 Task: In the Company checkpoint.com, schedule a meeting with title: 'Product Demo and Service Presentation', Select date: '12 August, 2023', select start time: 10:30:AM. Add location on call (786) 555-4390 with meeting description: For further discussion on products, kindly join the meeting. Add attendees from company's contact and save.. Logged in from softage.10@softage.net
Action: Mouse moved to (84, 71)
Screenshot: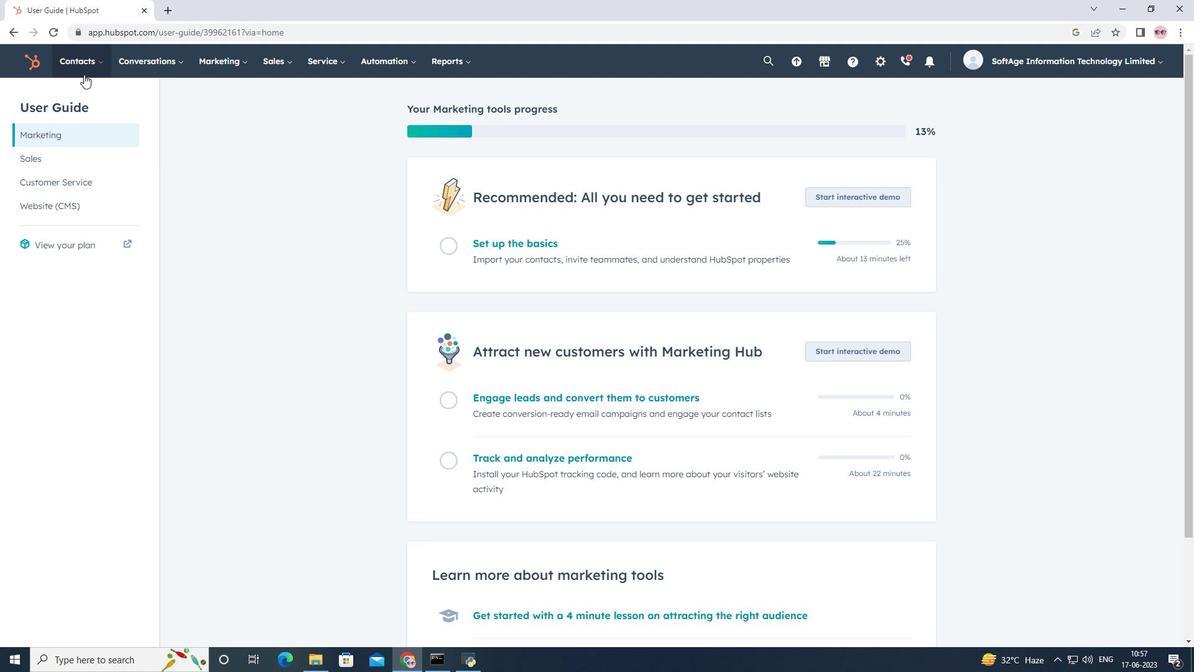 
Action: Mouse pressed left at (84, 71)
Screenshot: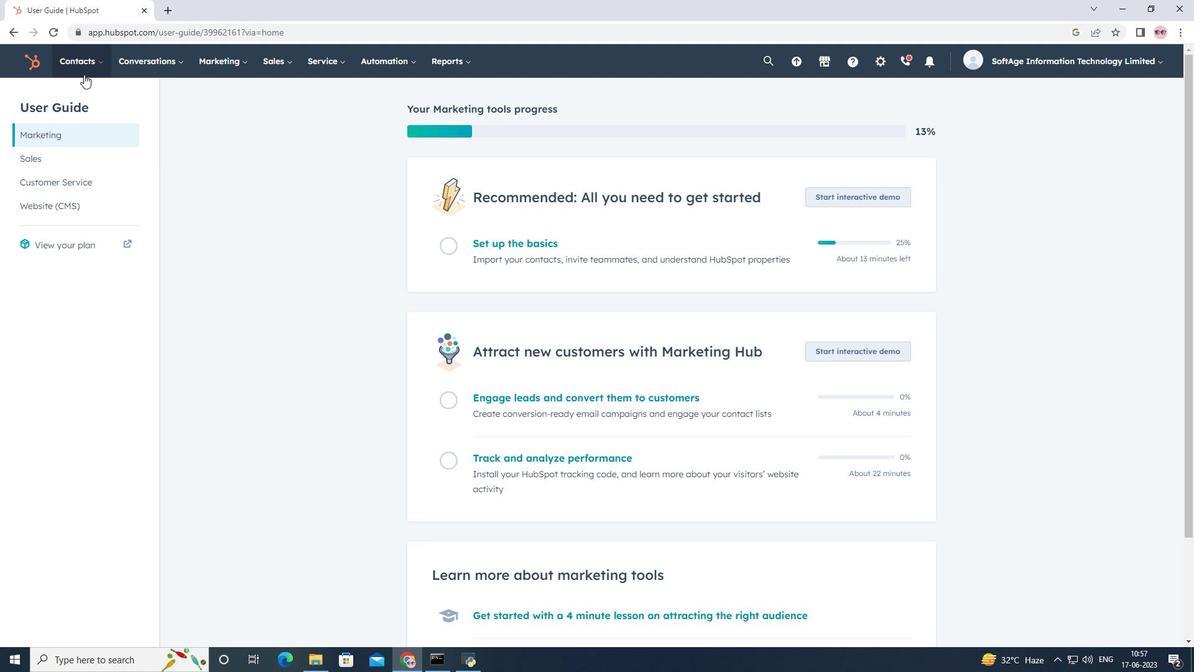 
Action: Mouse moved to (89, 116)
Screenshot: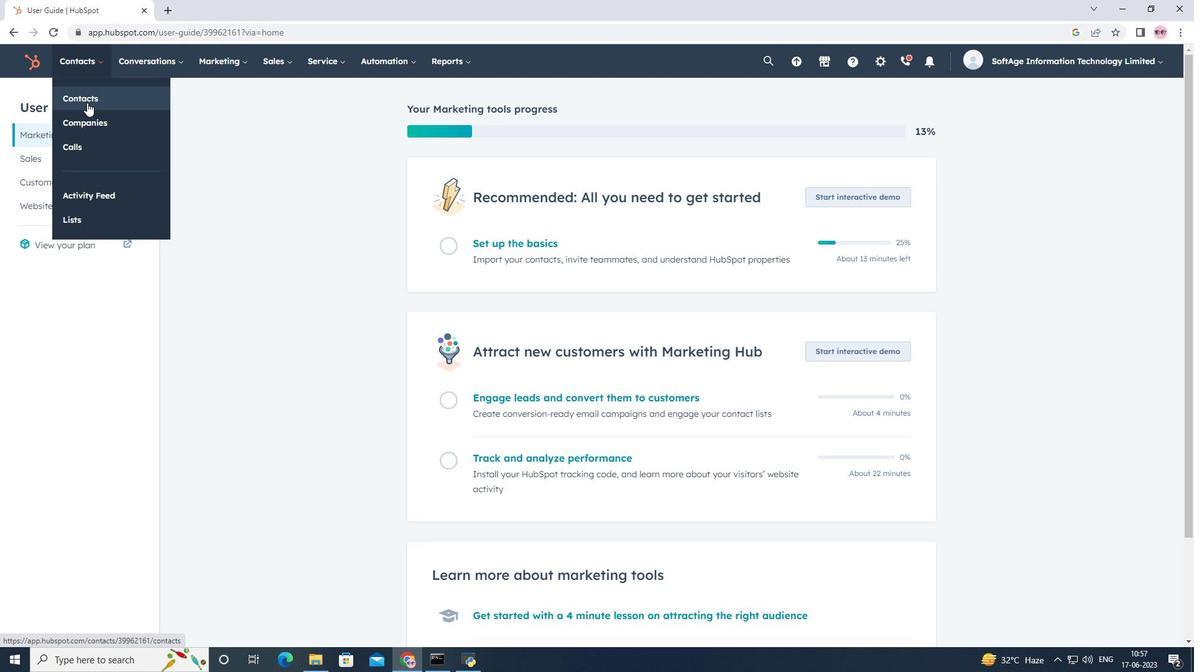 
Action: Mouse pressed left at (89, 116)
Screenshot: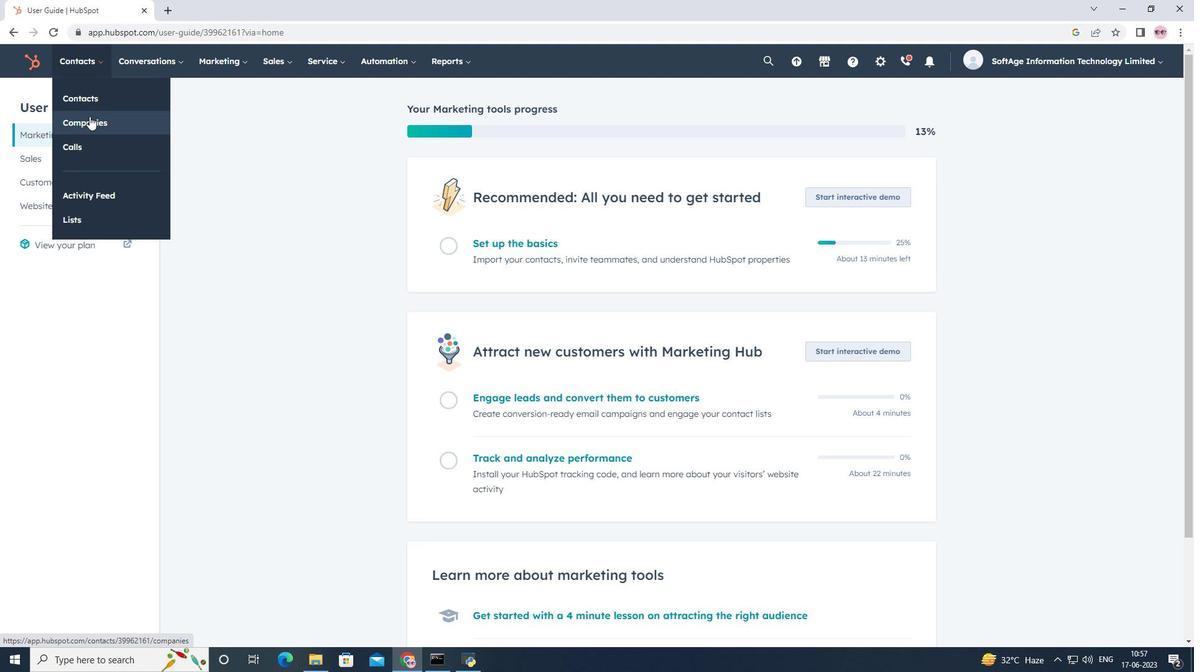 
Action: Mouse moved to (93, 204)
Screenshot: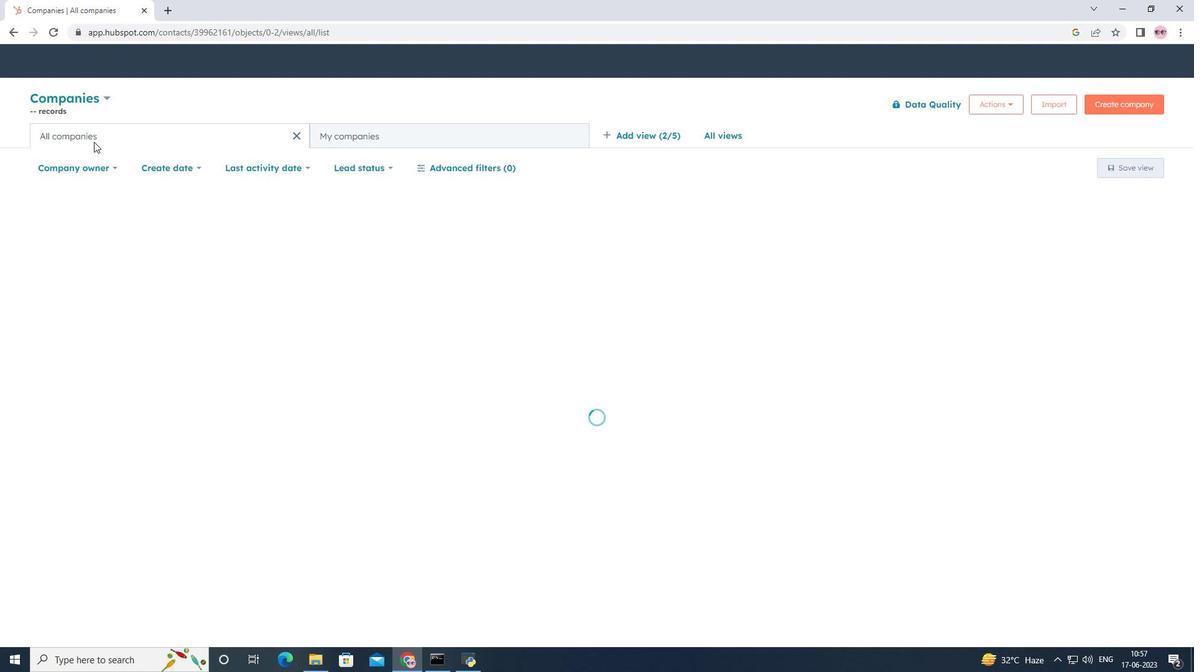 
Action: Mouse pressed left at (93, 204)
Screenshot: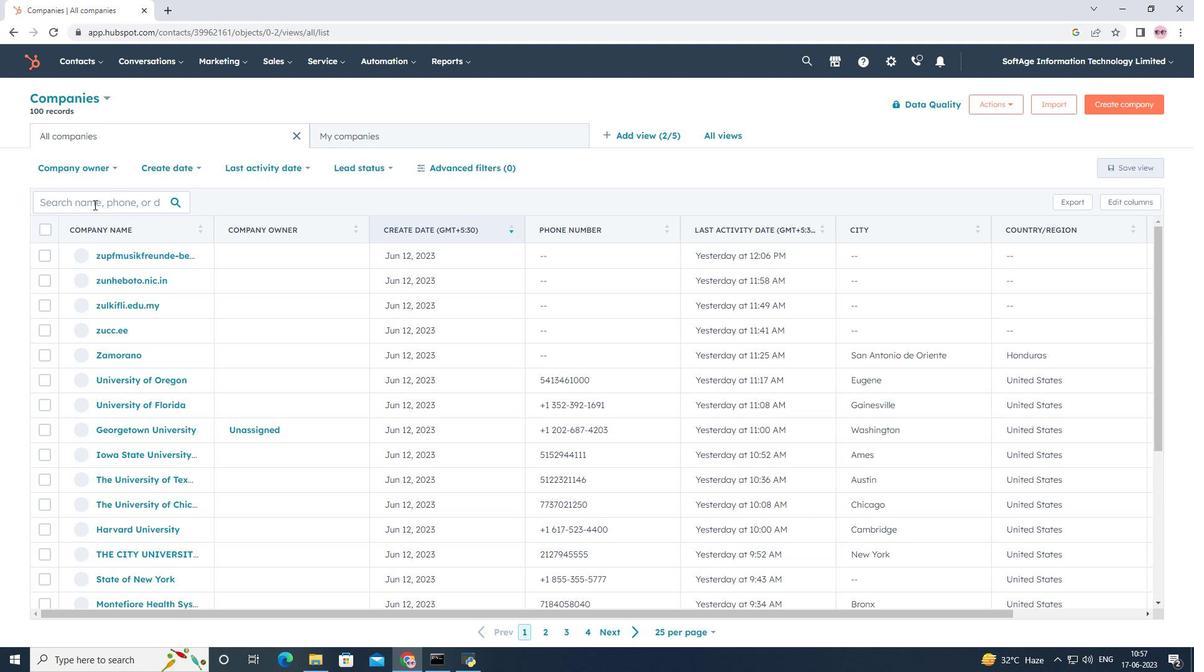 
Action: Key pressed checkpoint.com
Screenshot: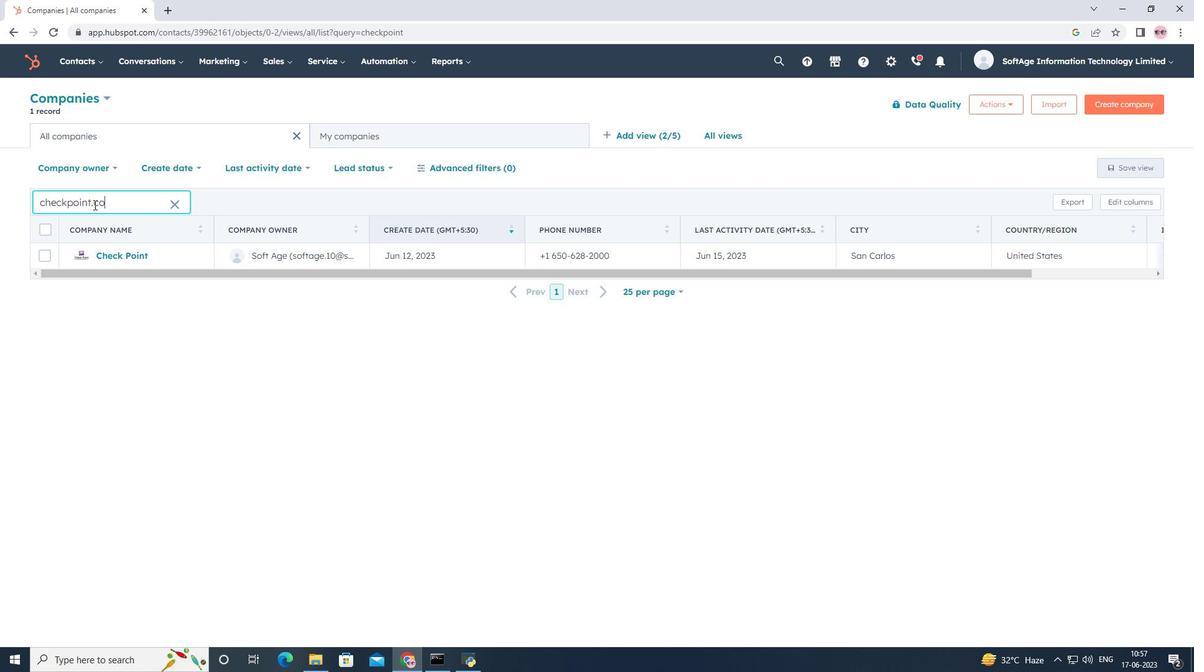 
Action: Mouse moved to (103, 256)
Screenshot: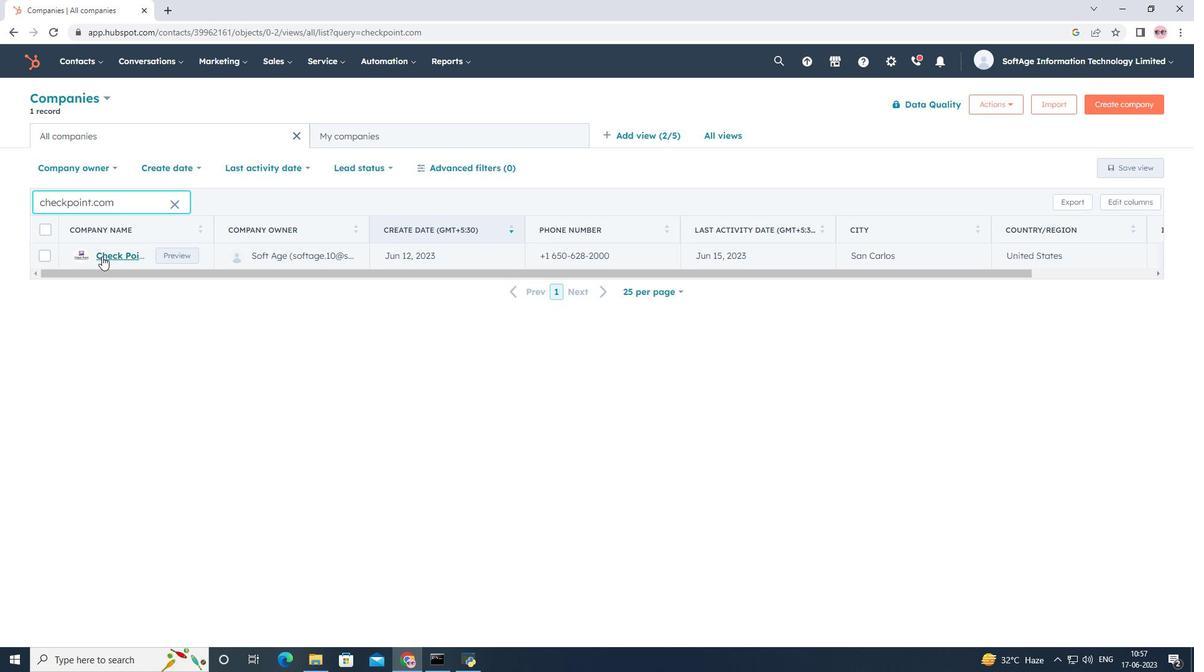 
Action: Mouse pressed left at (103, 256)
Screenshot: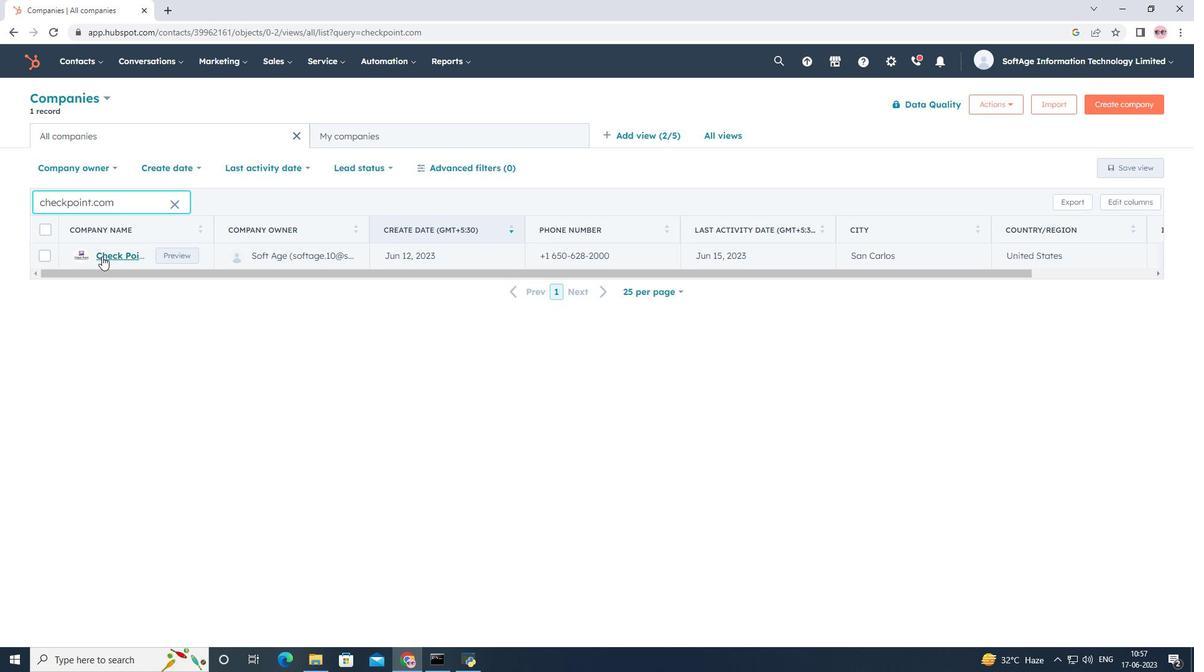 
Action: Mouse moved to (207, 205)
Screenshot: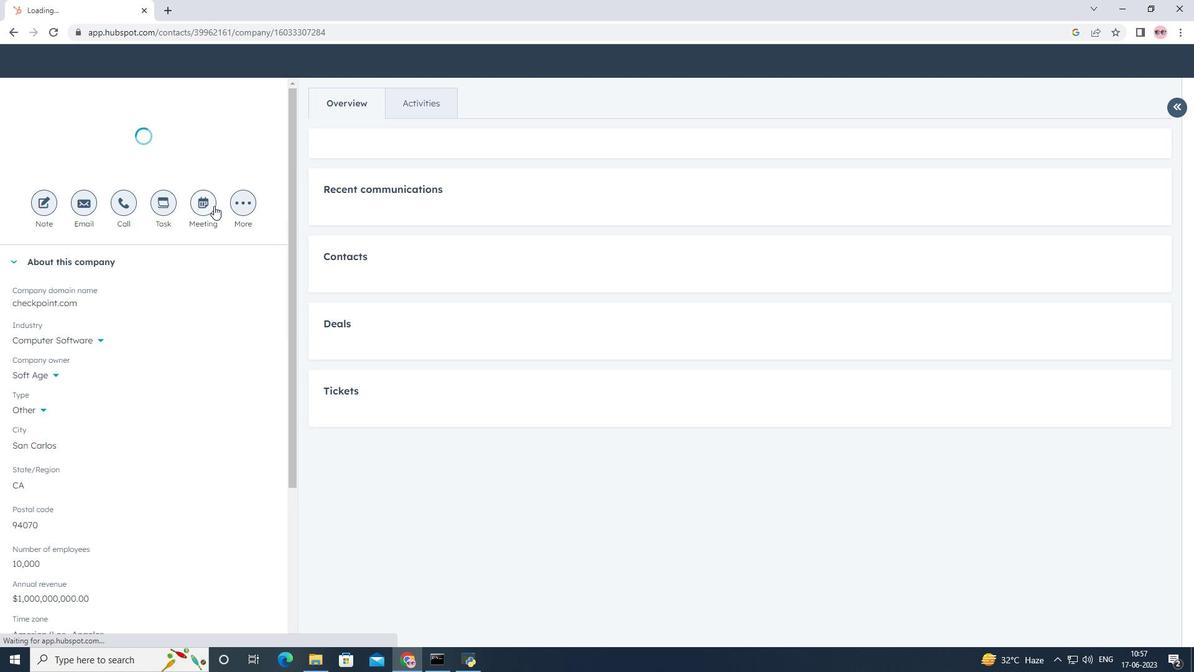 
Action: Mouse pressed left at (207, 205)
Screenshot: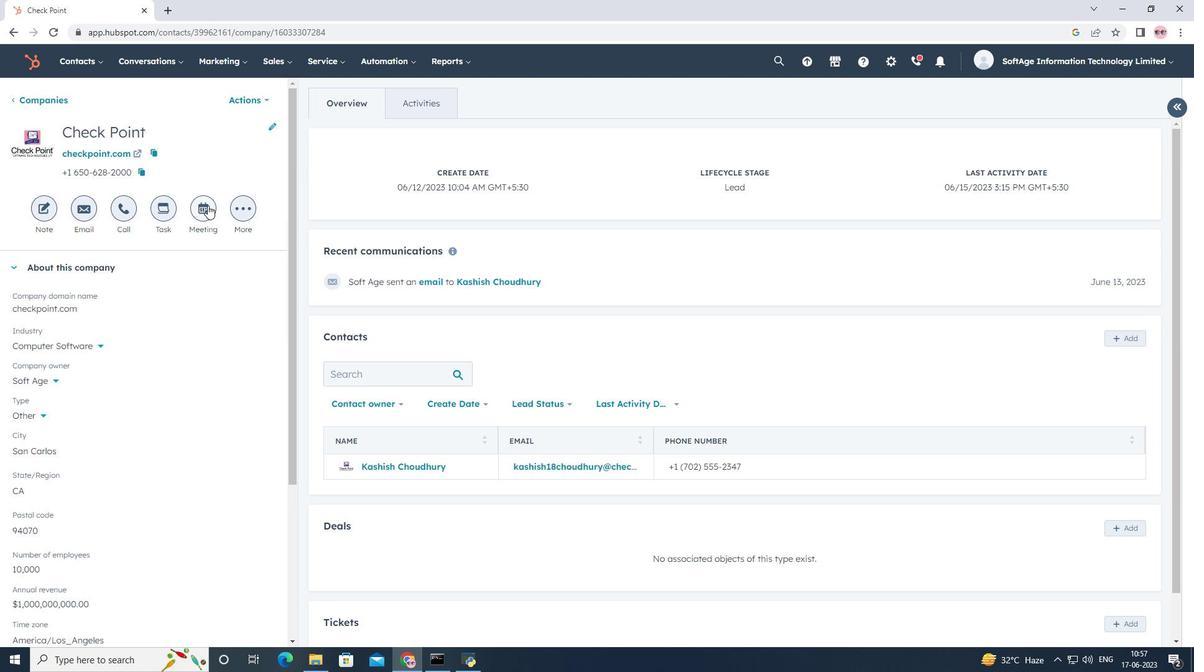 
Action: Mouse moved to (223, 195)
Screenshot: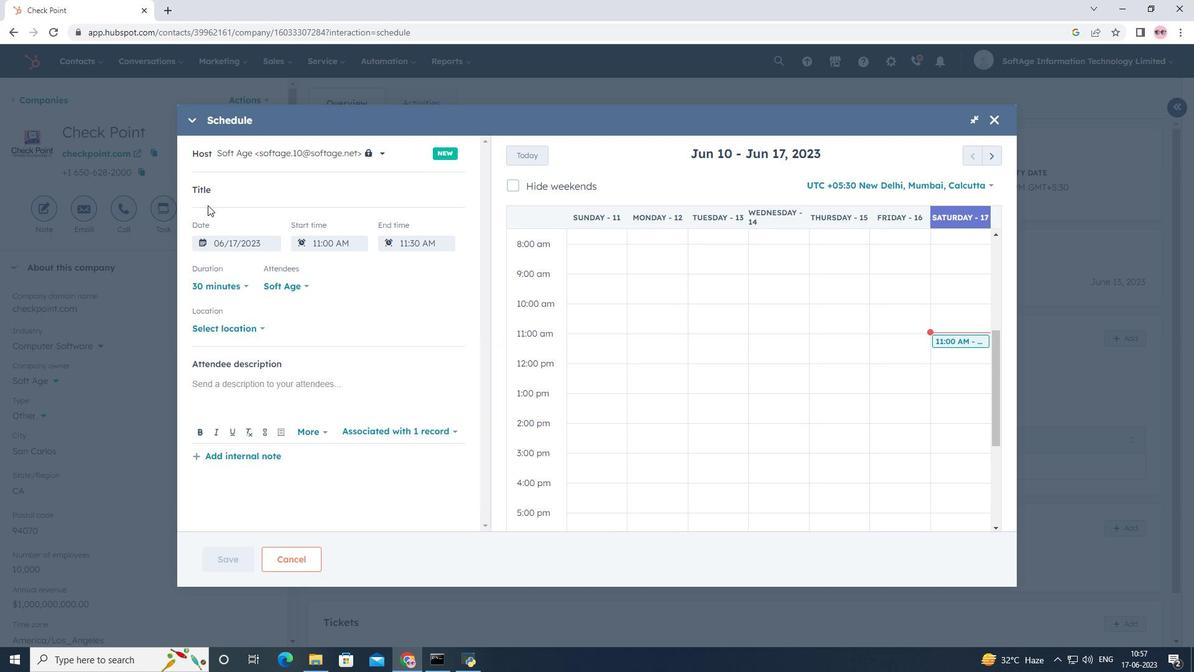 
Action: Key pressed <Key.shift>Product<Key.space><Key.shift>Demo<Key.space>anf<Key.backspace>d<Key.space><Key.shift><Key.shift><Key.shift><Key.shift><Key.shift><Key.shift><Key.shift><Key.shift><Key.shift><Key.shift><Key.shift><Key.shift><Key.shift><Key.shift><Key.shift><Key.shift><Key.shift><Key.shift><Key.shift><Key.shift><Key.shift><Key.shift><Key.shift><Key.shift><Key.shift><Key.shift><Key.shift><Key.shift><Key.shift><Key.shift><Key.shift><Key.shift><Key.shift><Key.shift><Key.shift><Key.shift><Key.shift><Key.shift><Key.shift><Key.shift><Key.shift><Key.shift><Key.shift><Key.shift>Service<Key.space><Key.shift>Presentation
Screenshot: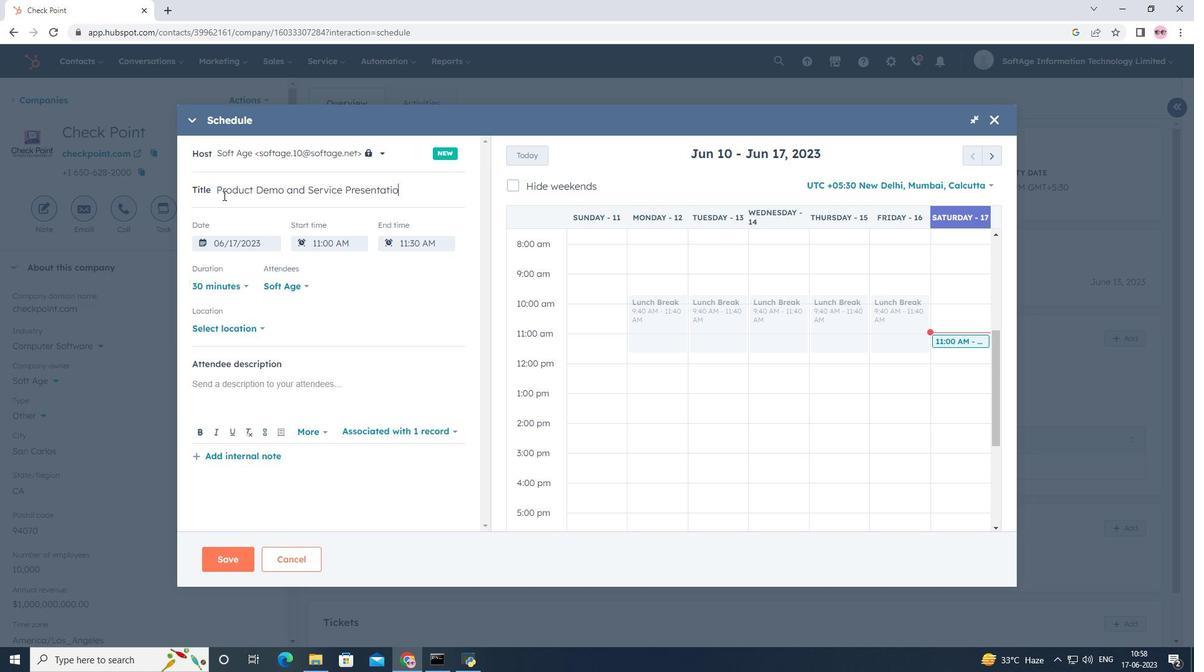 
Action: Mouse moved to (252, 326)
Screenshot: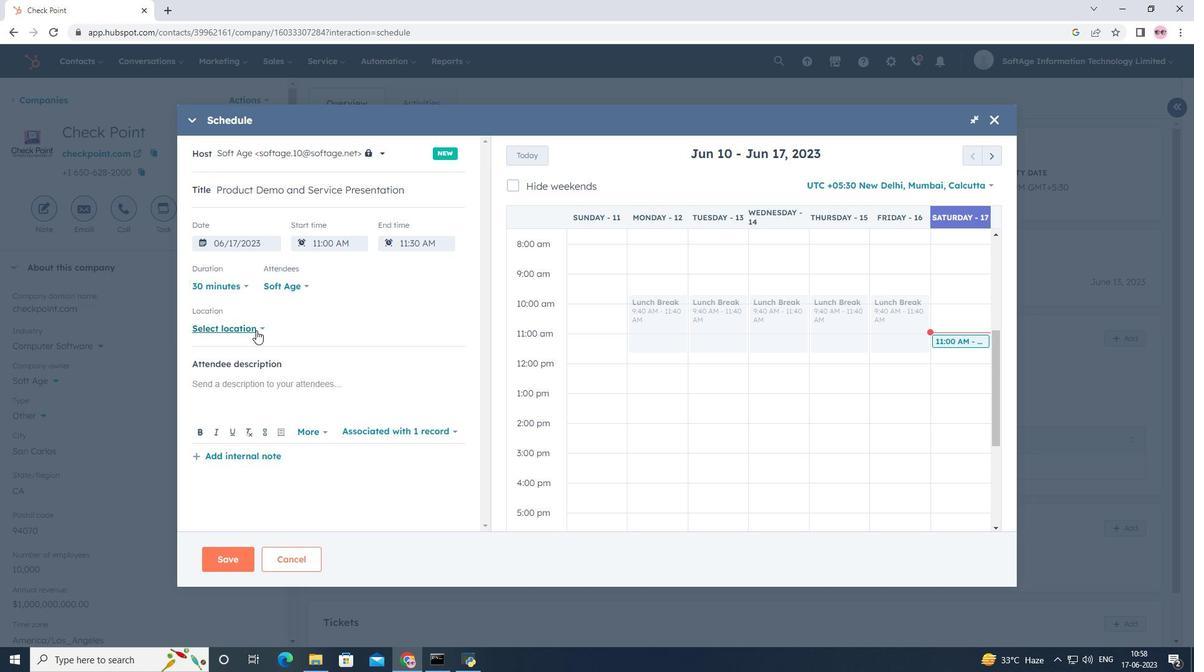 
Action: Mouse pressed left at (252, 326)
Screenshot: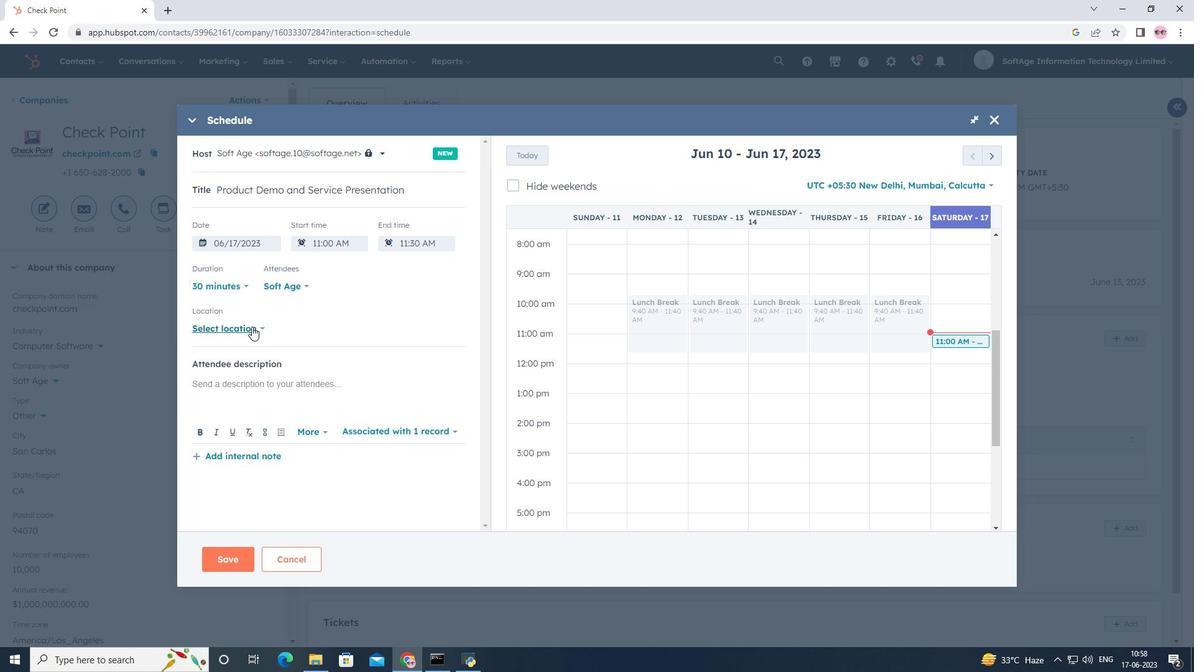 
Action: Mouse moved to (342, 286)
Screenshot: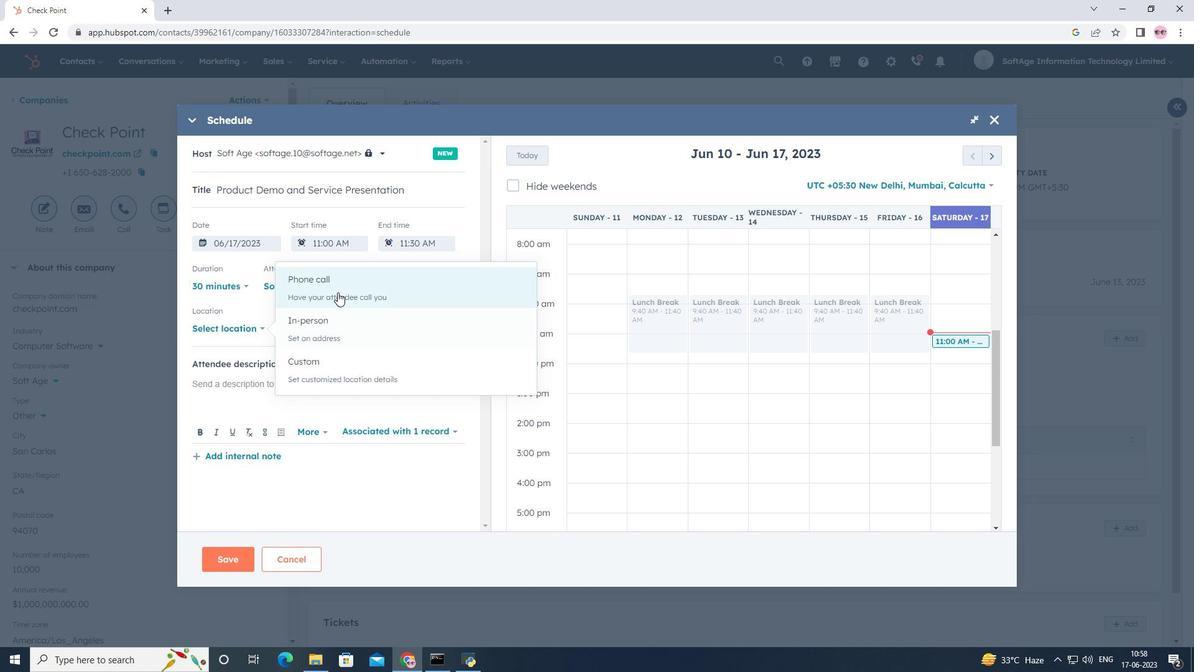 
Action: Mouse pressed left at (342, 286)
Screenshot: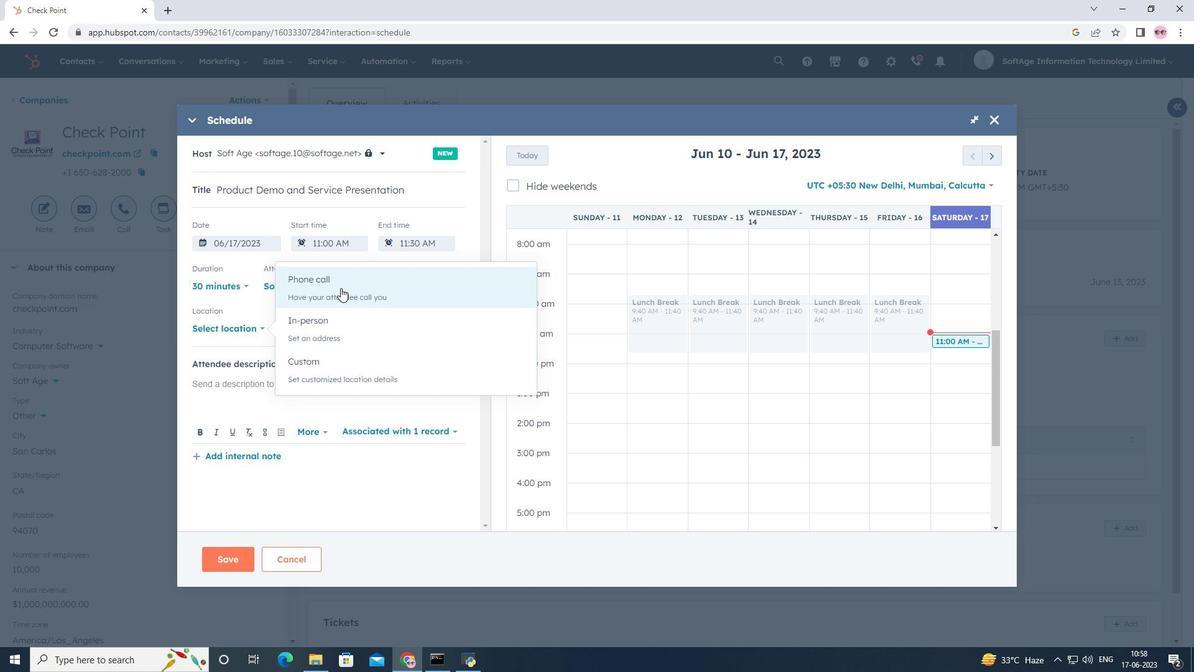 
Action: Mouse moved to (992, 163)
Screenshot: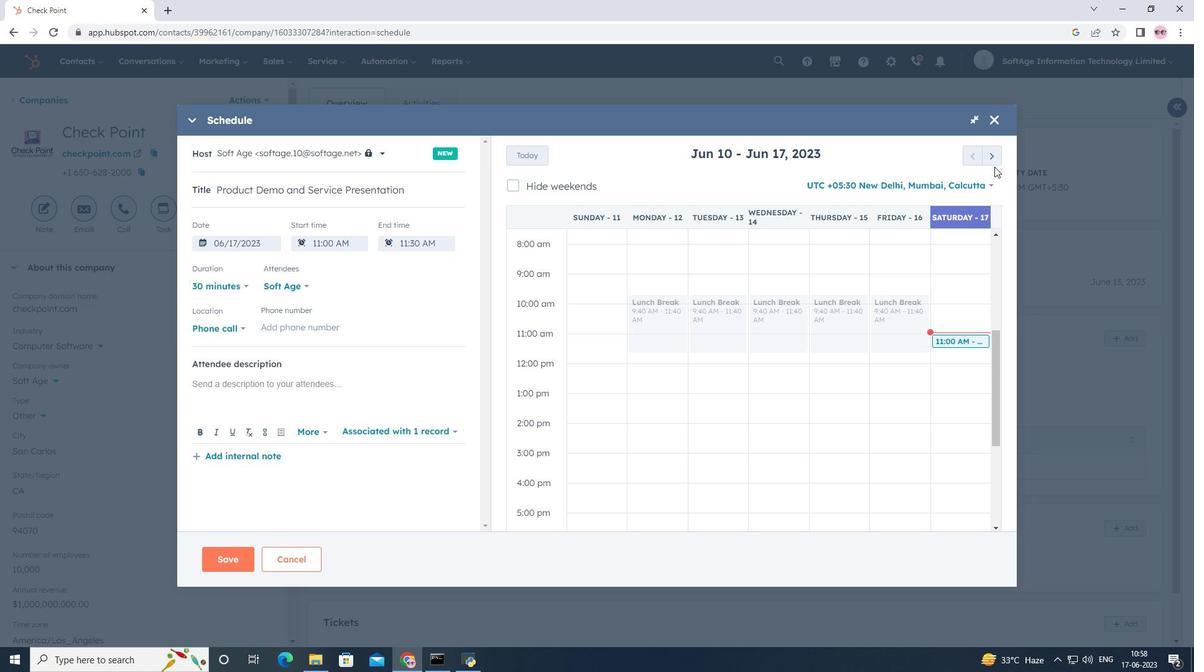 
Action: Mouse pressed left at (992, 163)
Screenshot: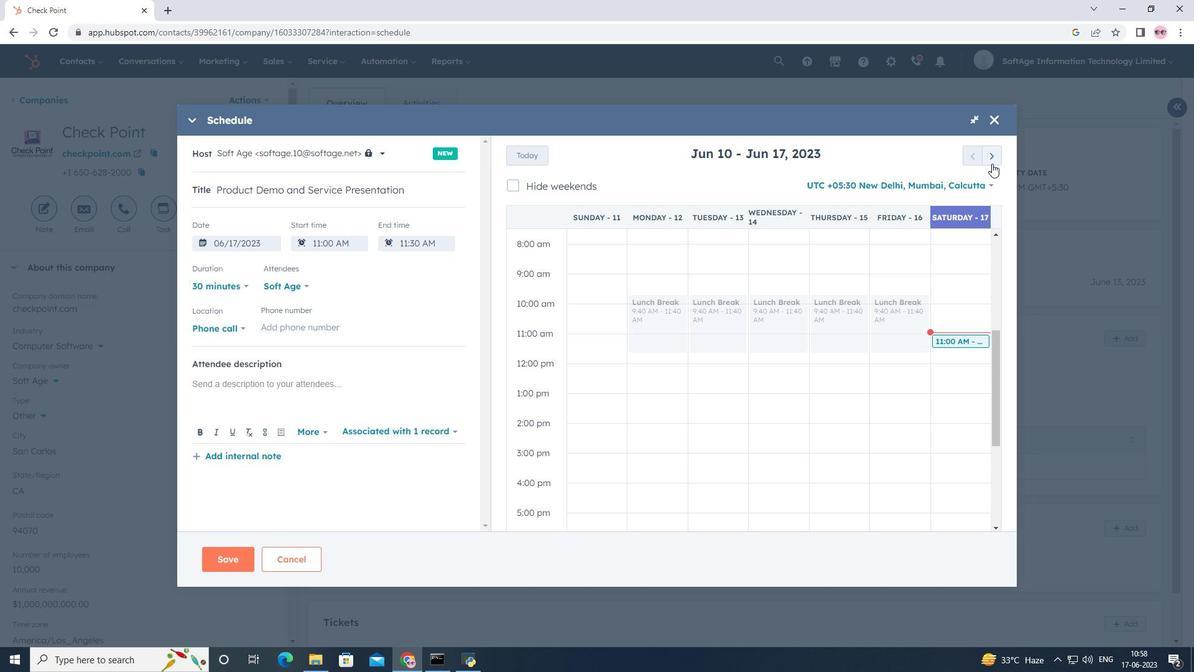 
Action: Mouse pressed left at (992, 163)
Screenshot: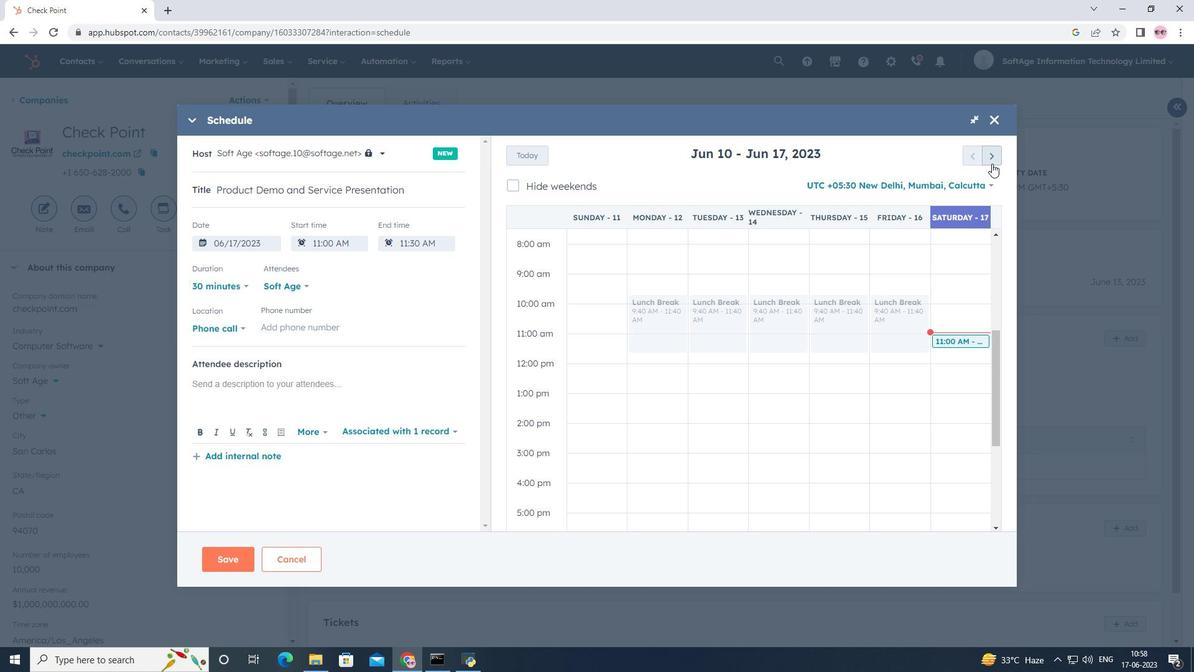 
Action: Mouse pressed left at (992, 163)
Screenshot: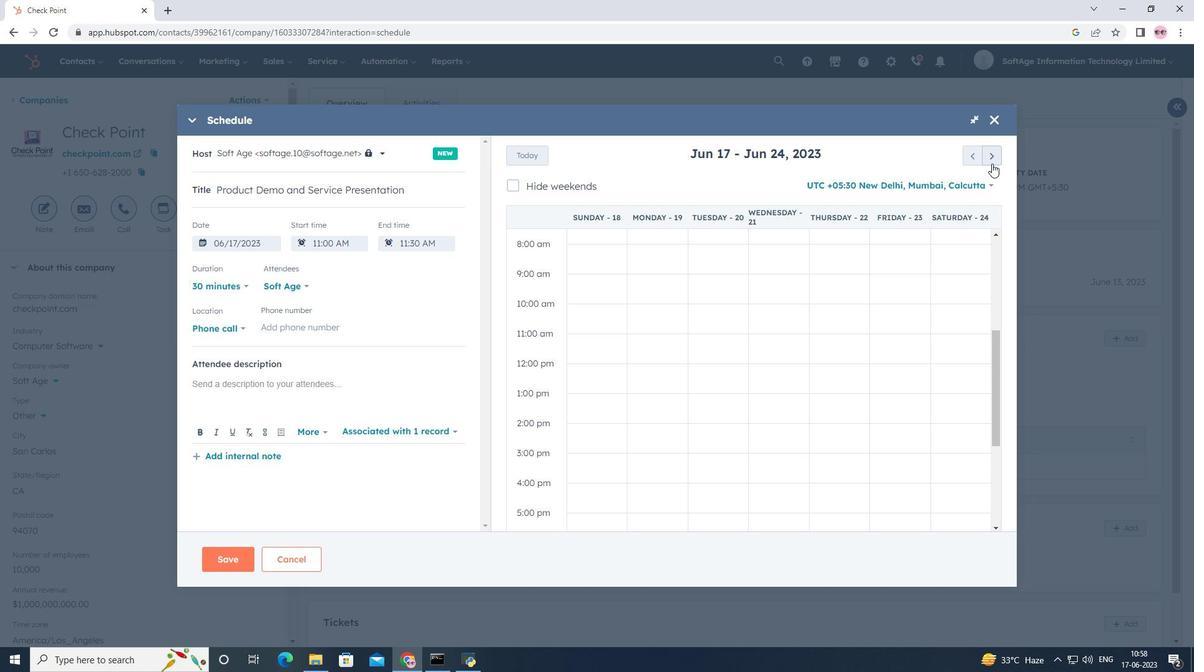 
Action: Mouse pressed left at (992, 163)
Screenshot: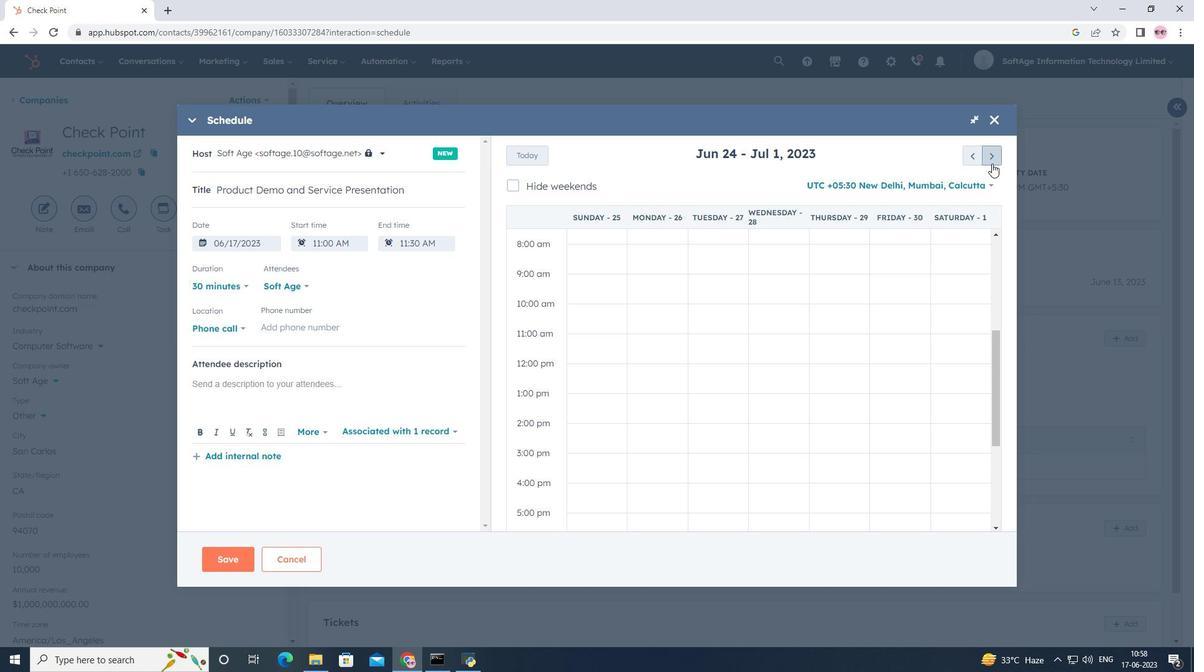 
Action: Mouse pressed left at (992, 163)
Screenshot: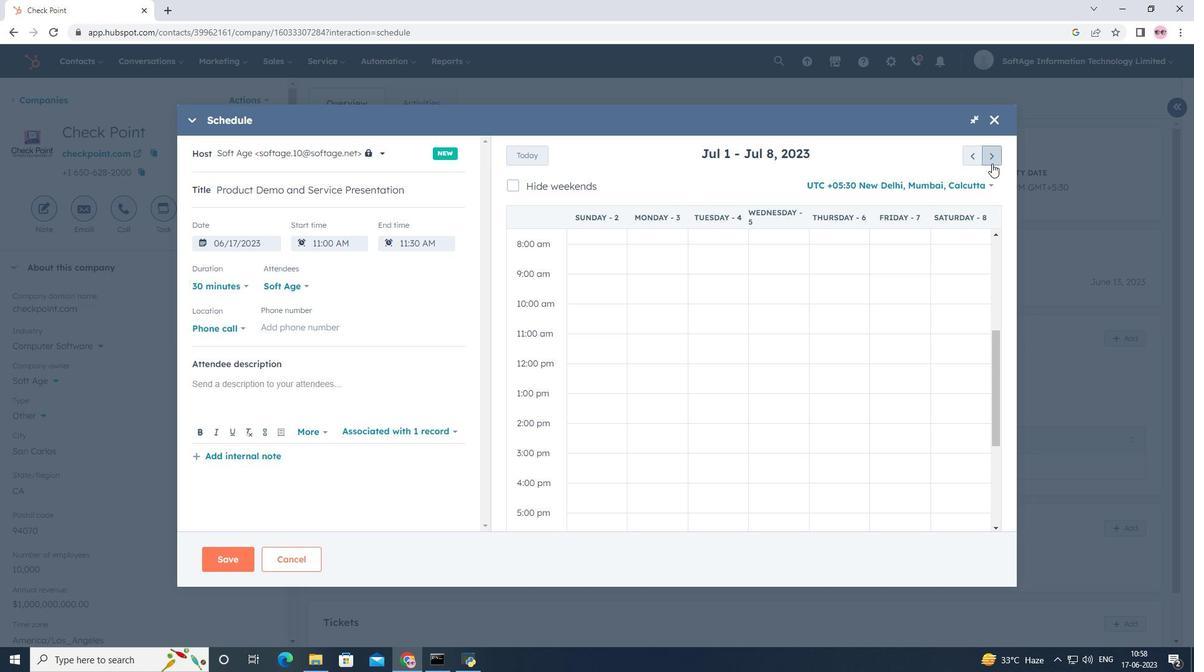 
Action: Mouse pressed left at (992, 163)
Screenshot: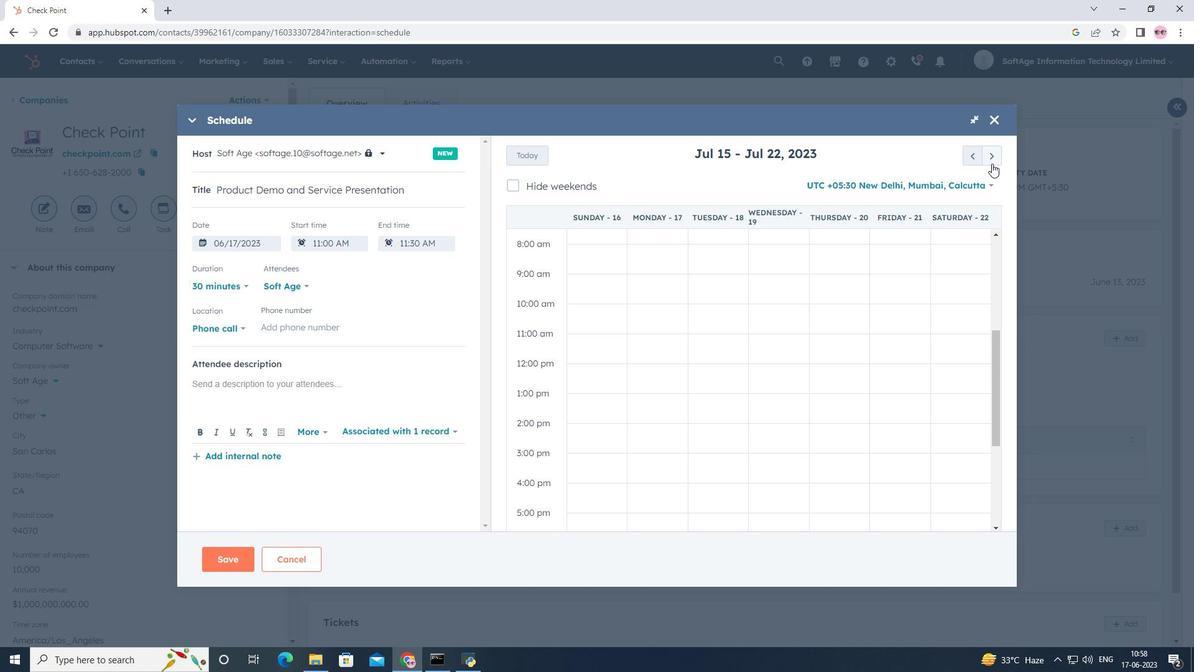 
Action: Mouse pressed left at (992, 163)
Screenshot: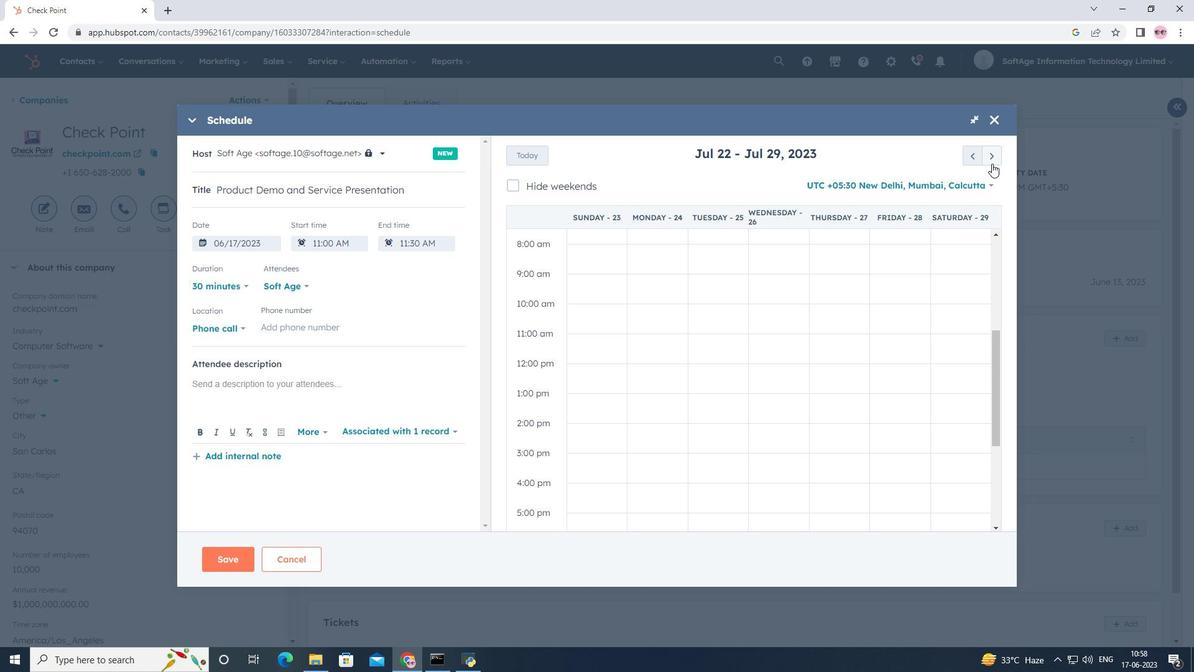 
Action: Mouse pressed left at (992, 163)
Screenshot: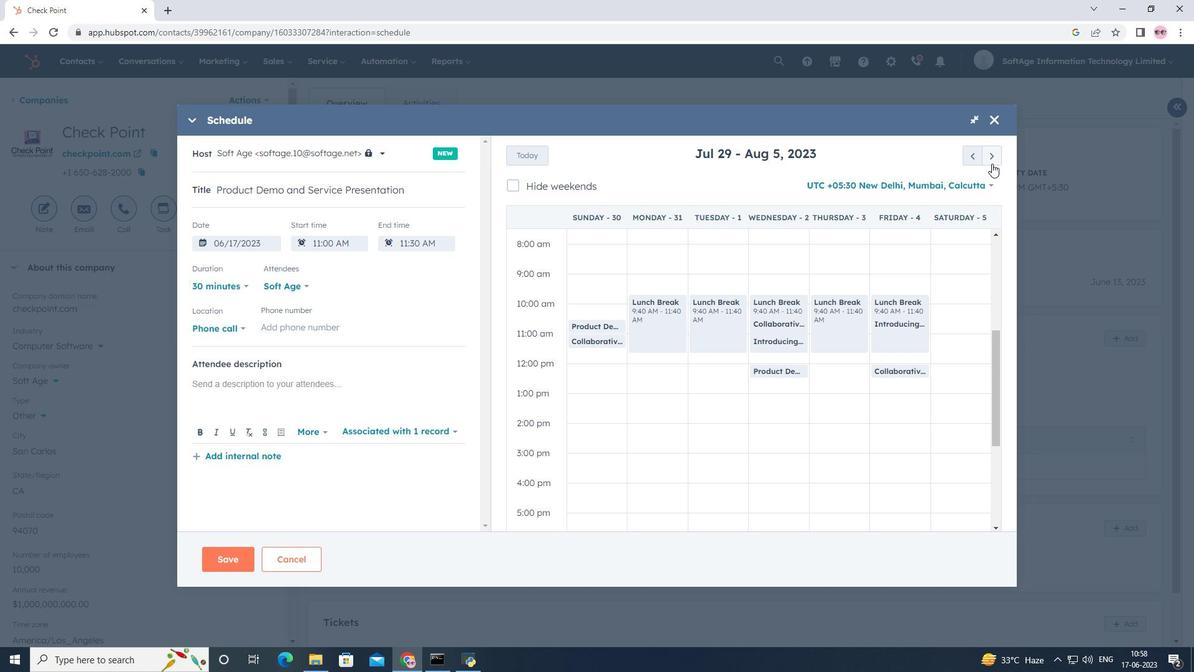 
Action: Mouse moved to (949, 321)
Screenshot: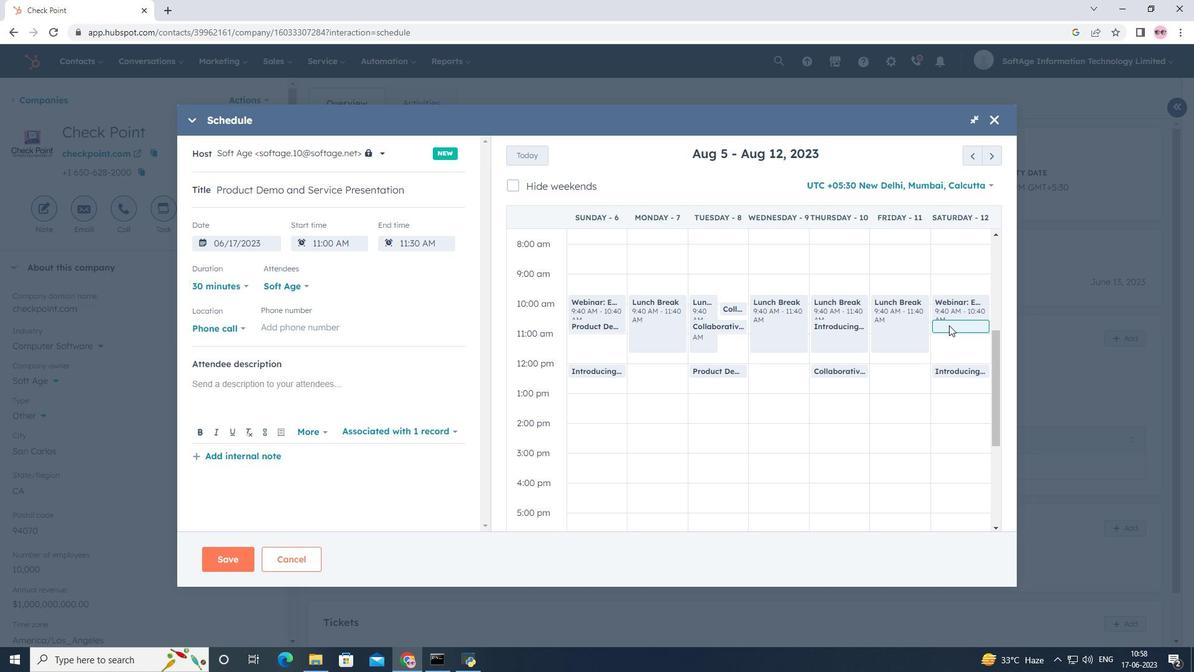 
Action: Mouse pressed left at (949, 321)
Screenshot: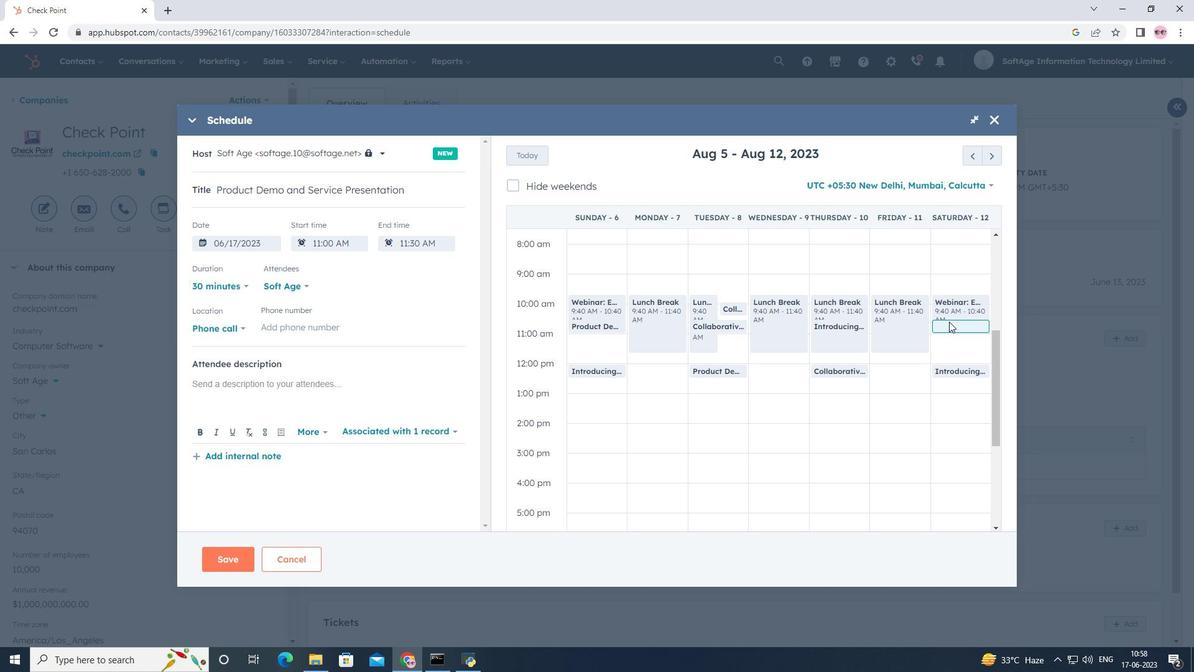 
Action: Mouse moved to (274, 329)
Screenshot: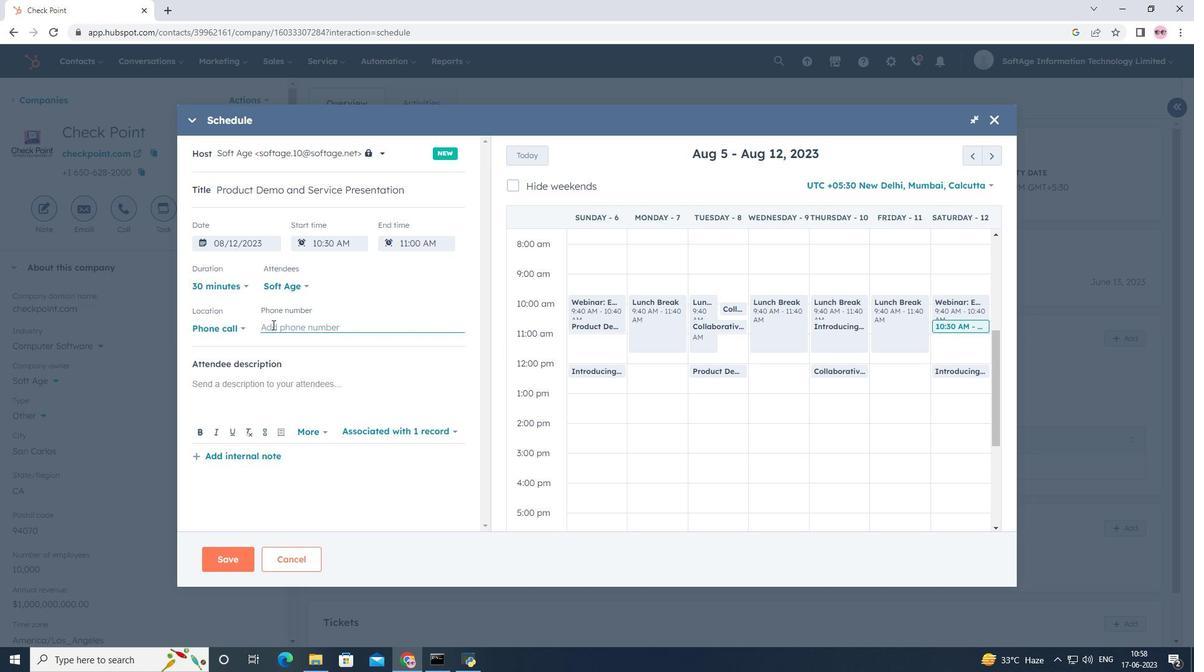 
Action: Mouse pressed left at (274, 329)
Screenshot: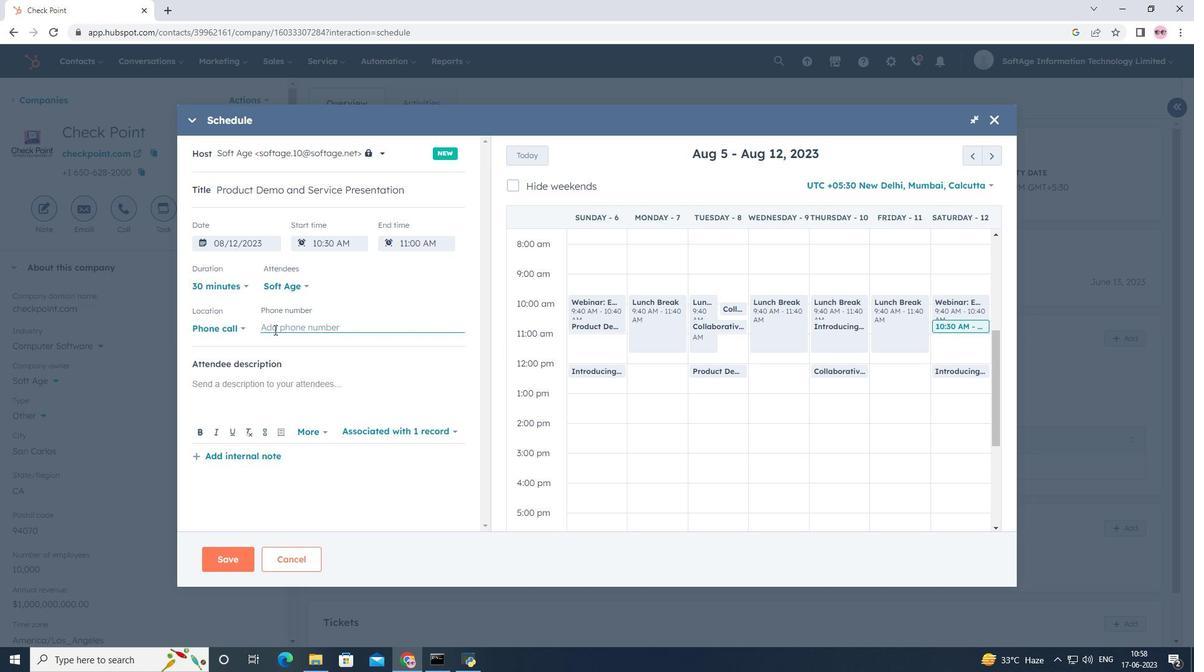 
Action: Mouse moved to (245, 326)
Screenshot: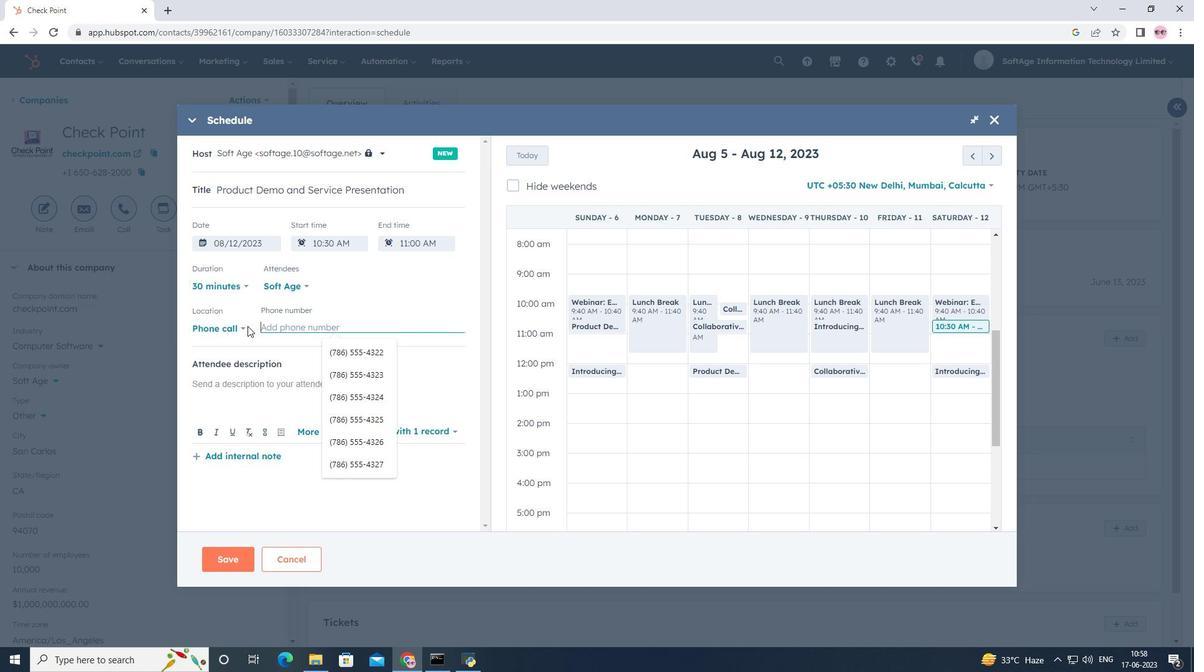 
Action: Mouse pressed left at (245, 326)
Screenshot: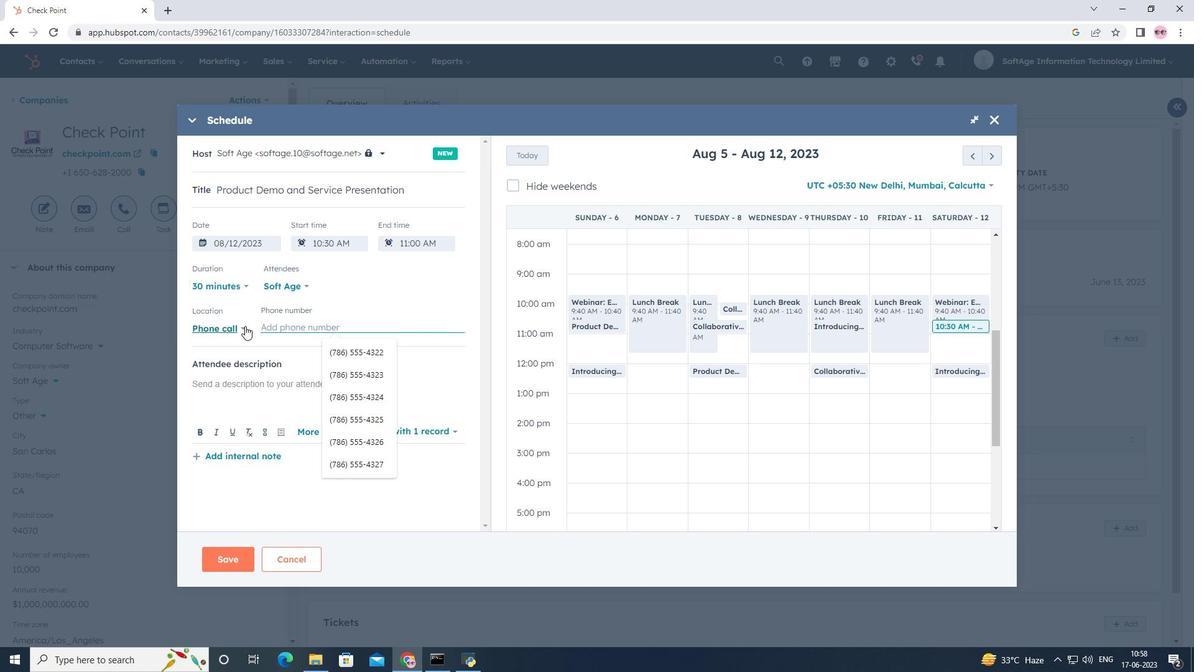 
Action: Mouse moved to (299, 276)
Screenshot: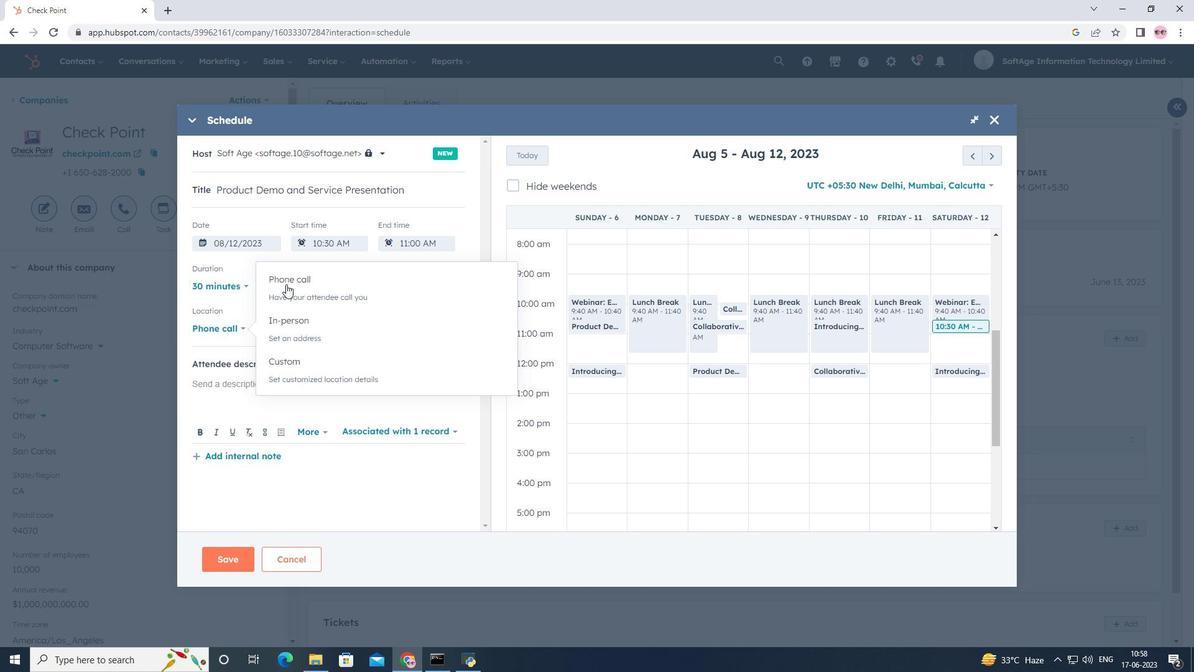 
Action: Mouse pressed left at (299, 276)
Screenshot: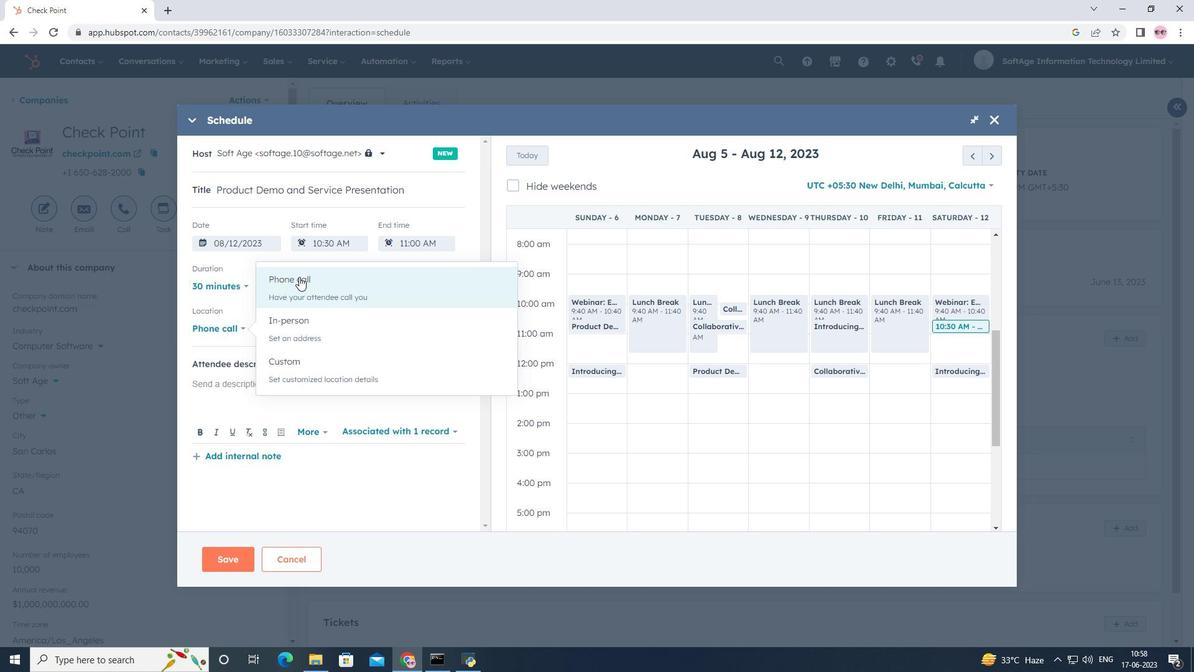 
Action: Mouse moved to (289, 328)
Screenshot: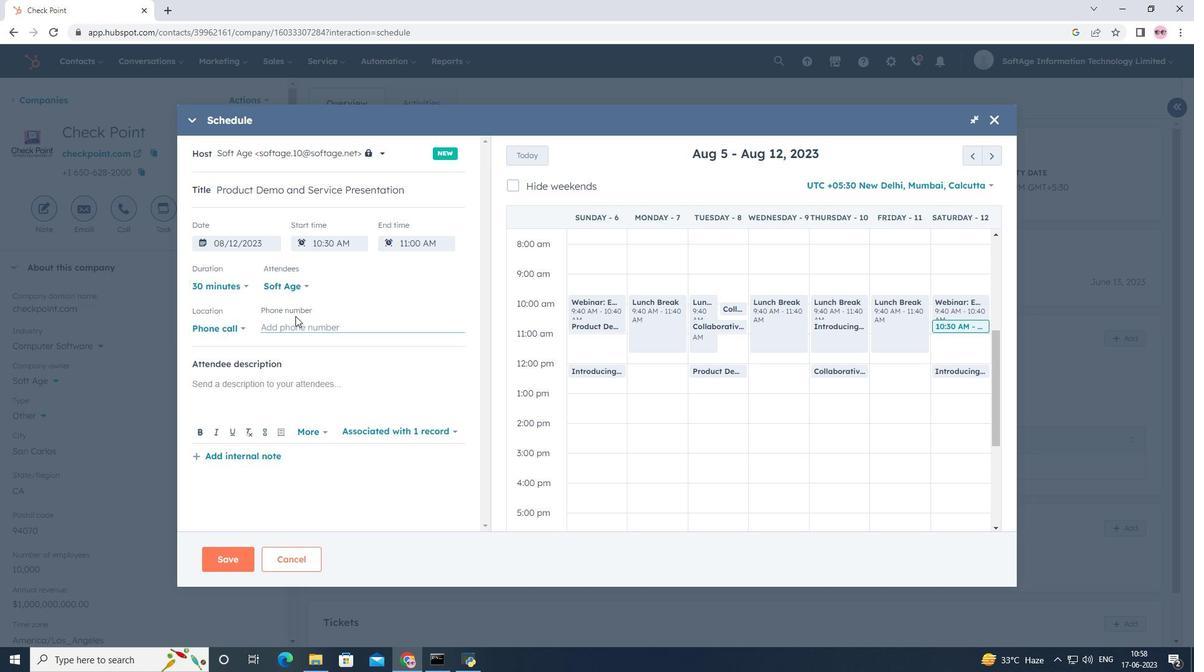 
Action: Mouse pressed left at (289, 328)
Screenshot: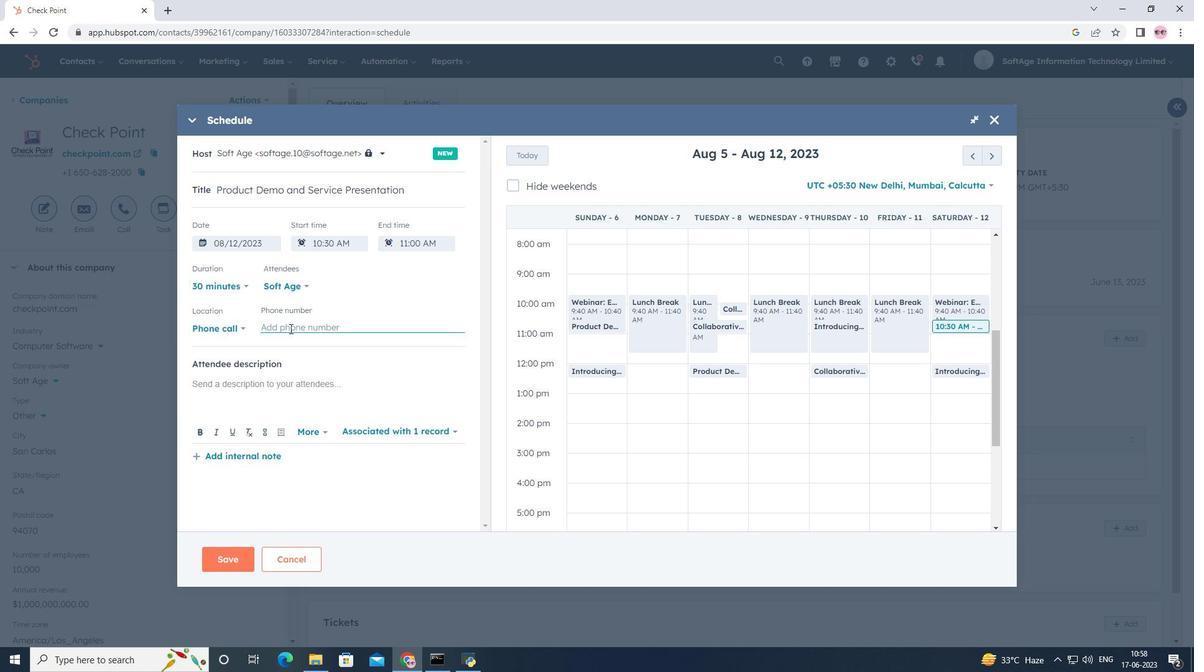 
Action: Key pressed <Key.shift>(786<Key.shift>)<Key.space>555-4390
Screenshot: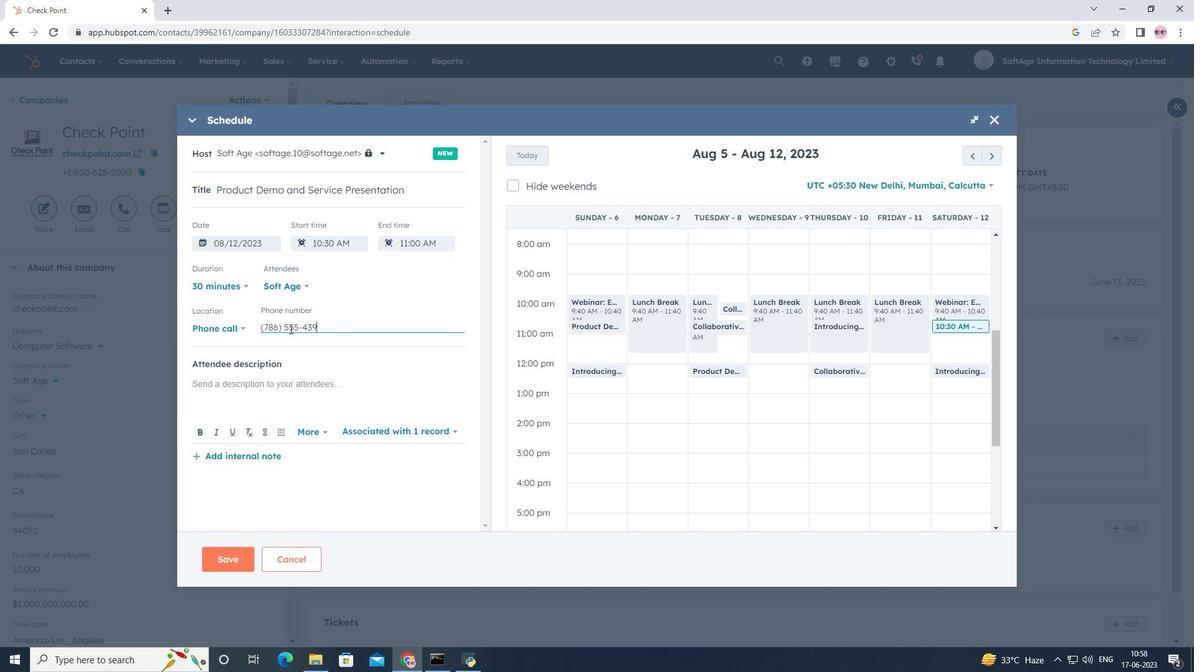
Action: Mouse moved to (297, 394)
Screenshot: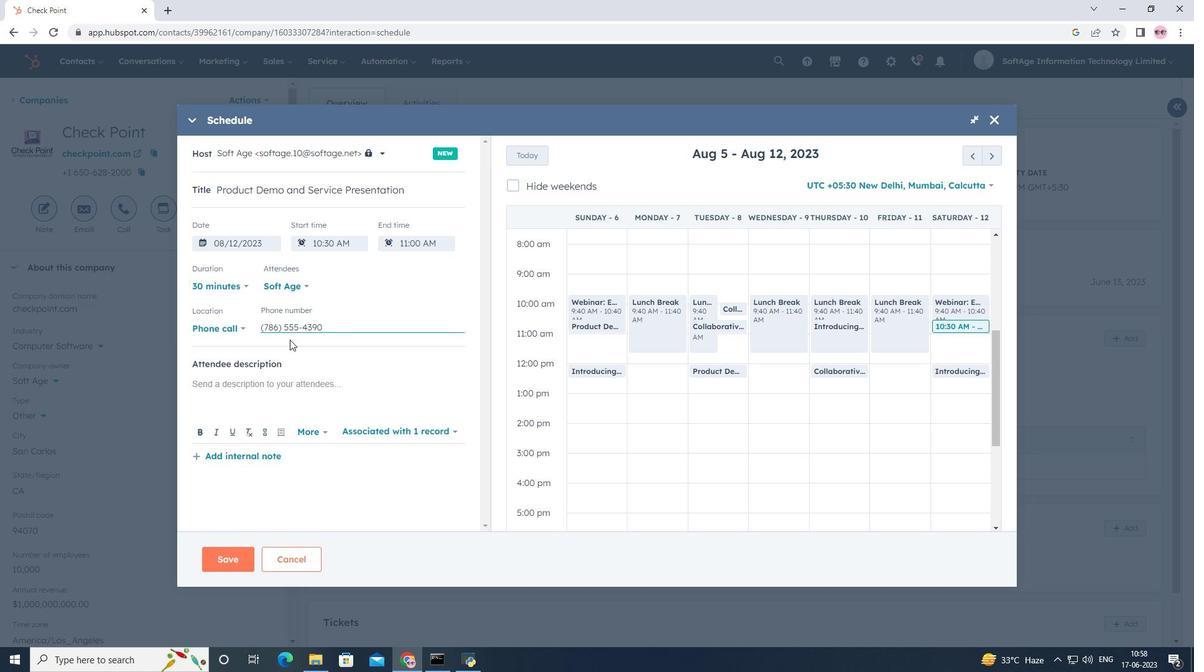 
Action: Mouse pressed left at (297, 394)
Screenshot: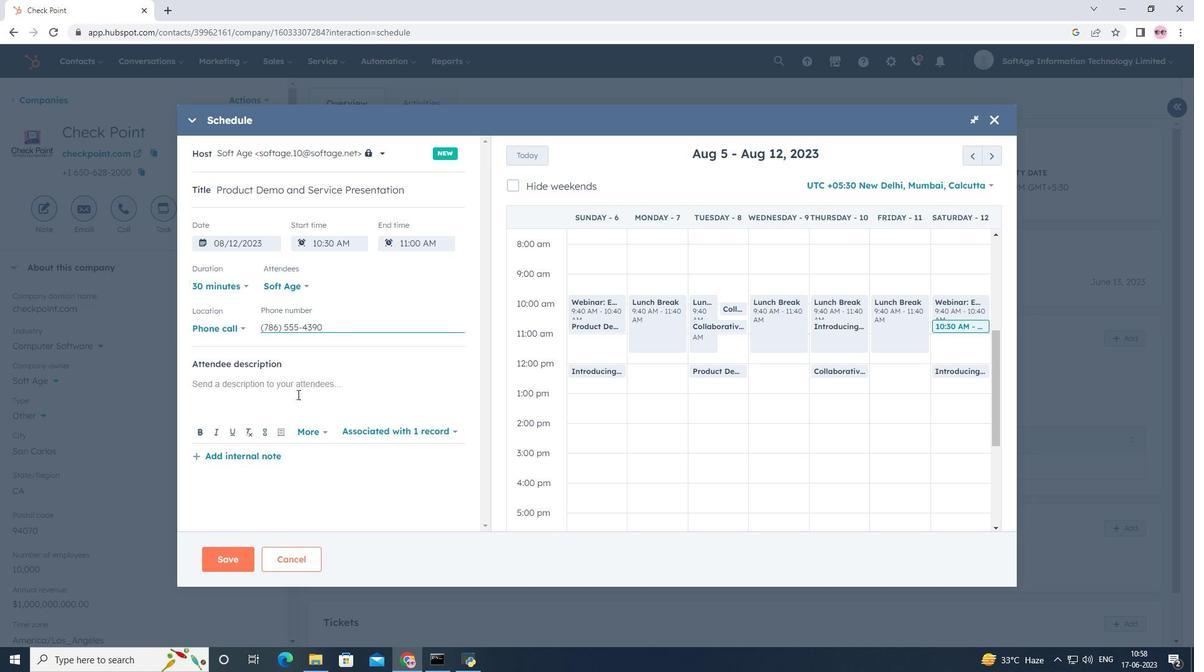 
Action: Key pressed <Key.shift><Key.shift><Key.shift><Key.shift><Key.shift><Key.shift><Key.shift><Key.shift><Key.shift><Key.shift><Key.shift><Key.shift><Key.shift><Key.shift><Key.shift><Key.shift><Key.shift><Key.shift><Key.shift><Key.shift><Key.shift><Key.shift><Key.shift><Key.shift><Key.shift><Key.shift><Key.shift><Key.shift><Key.shift><Key.shift><Key.shift><Key.shift><Key.shift><Key.shift><Key.shift><Key.shift><Key.shift><Key.shift><Key.shift><Key.shift>For<Key.space>further<Key.space>discussion<Key.space>on<Key.space>products,<Key.space>kindly<Key.space>join<Key.space>the<Key.space>meeting.
Screenshot: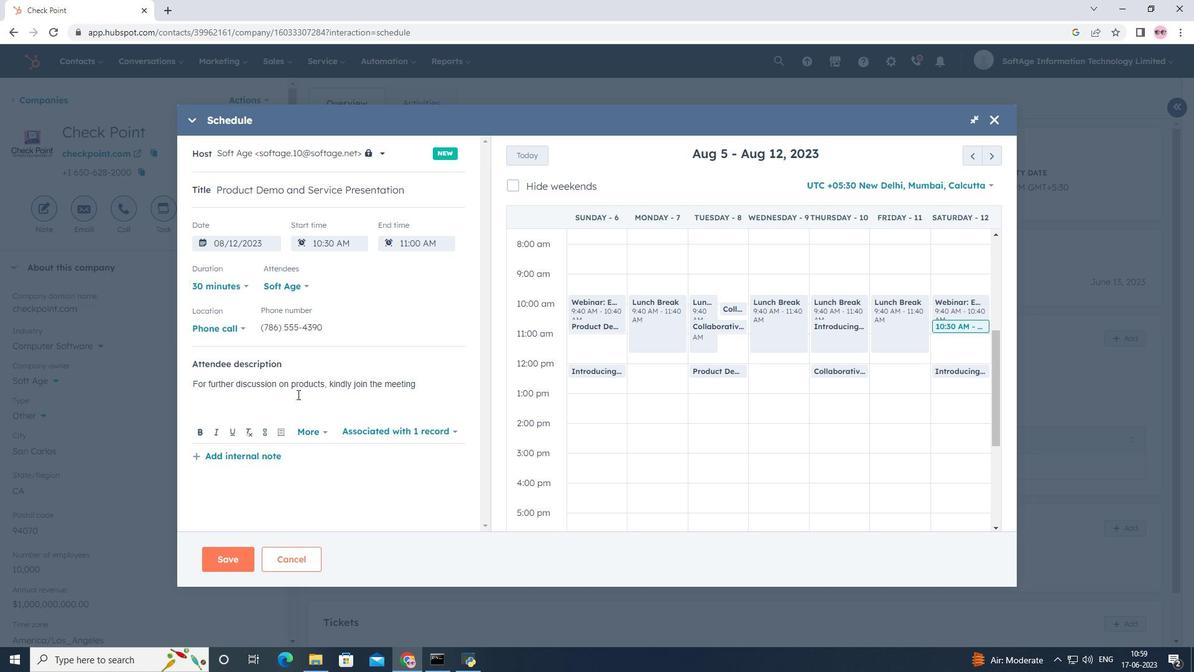 
Action: Mouse moved to (444, 432)
Screenshot: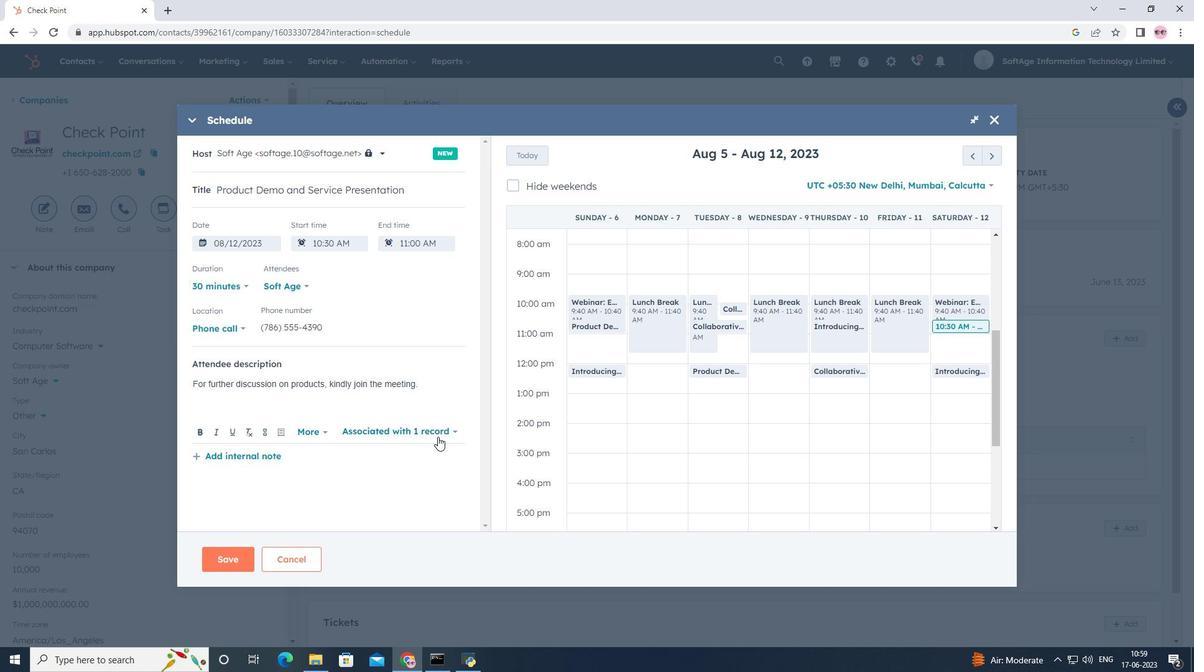 
Action: Mouse pressed left at (444, 432)
Screenshot: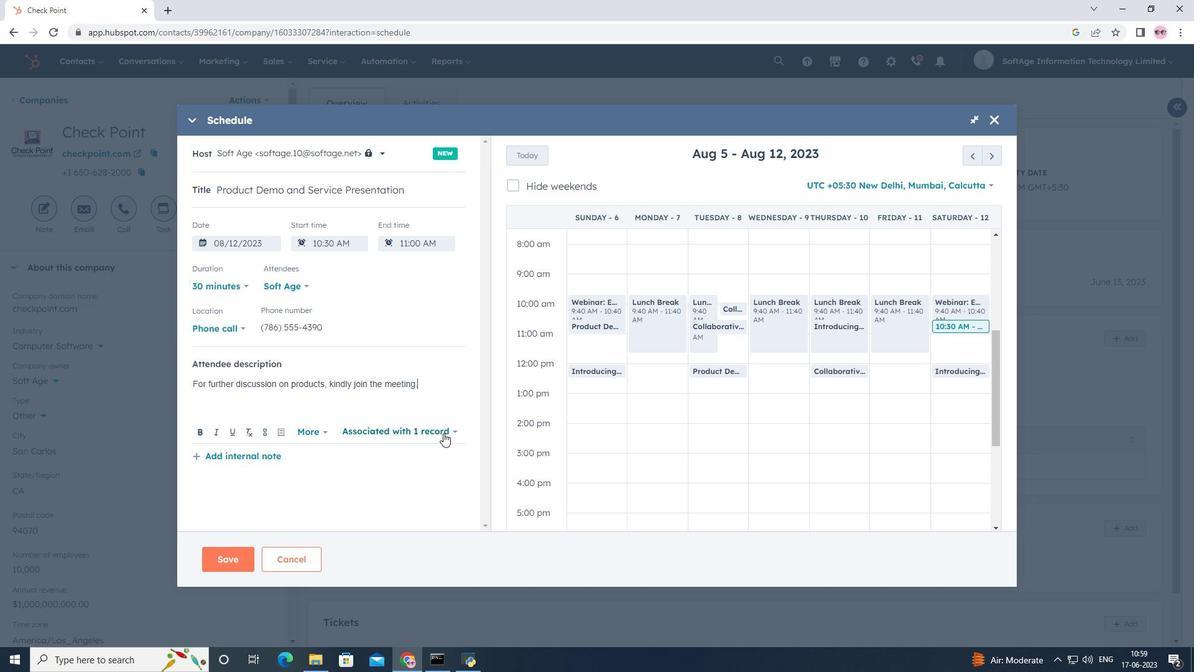 
Action: Mouse moved to (367, 349)
Screenshot: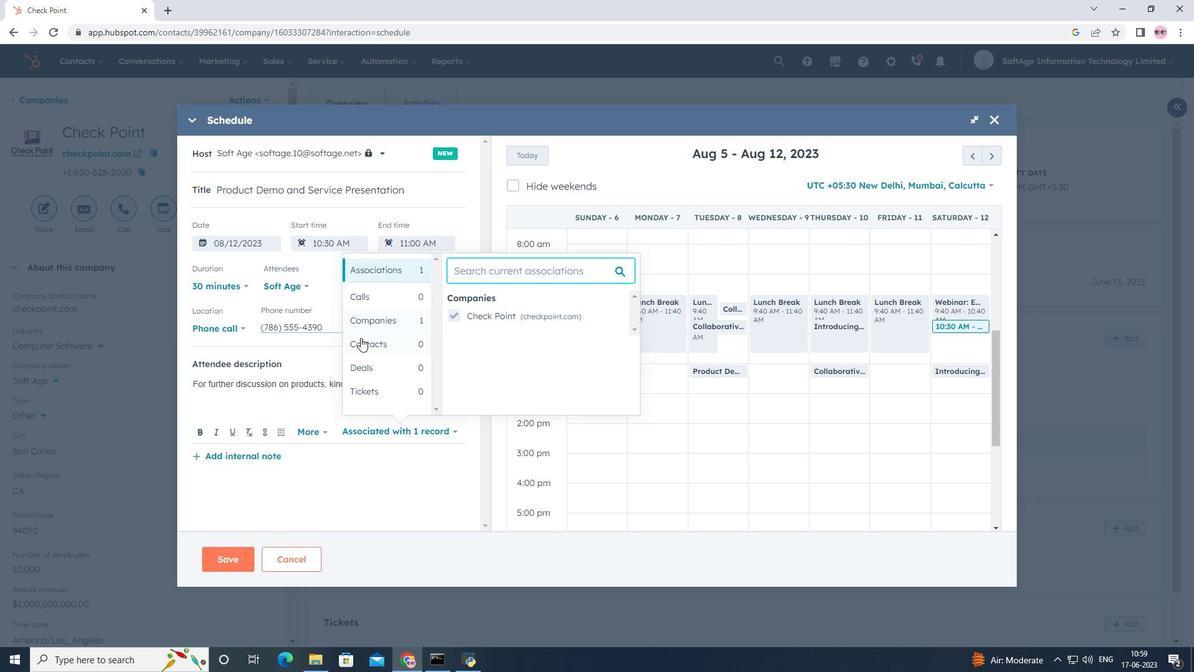 
Action: Mouse pressed left at (367, 349)
Screenshot: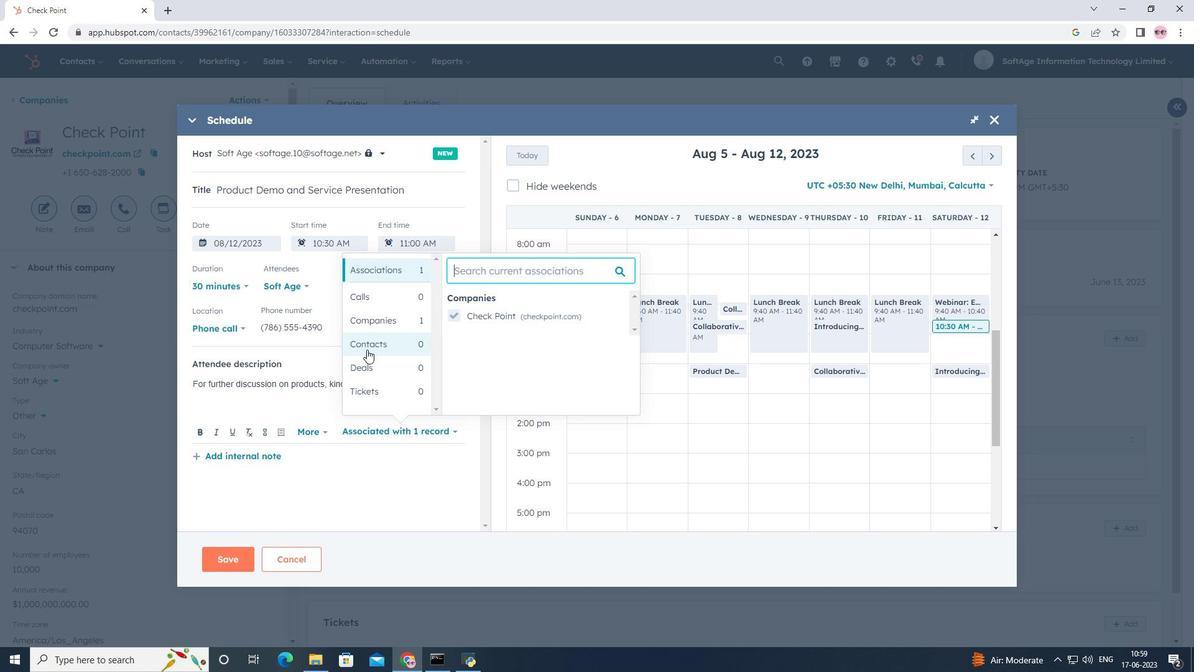 
Action: Mouse moved to (448, 296)
Screenshot: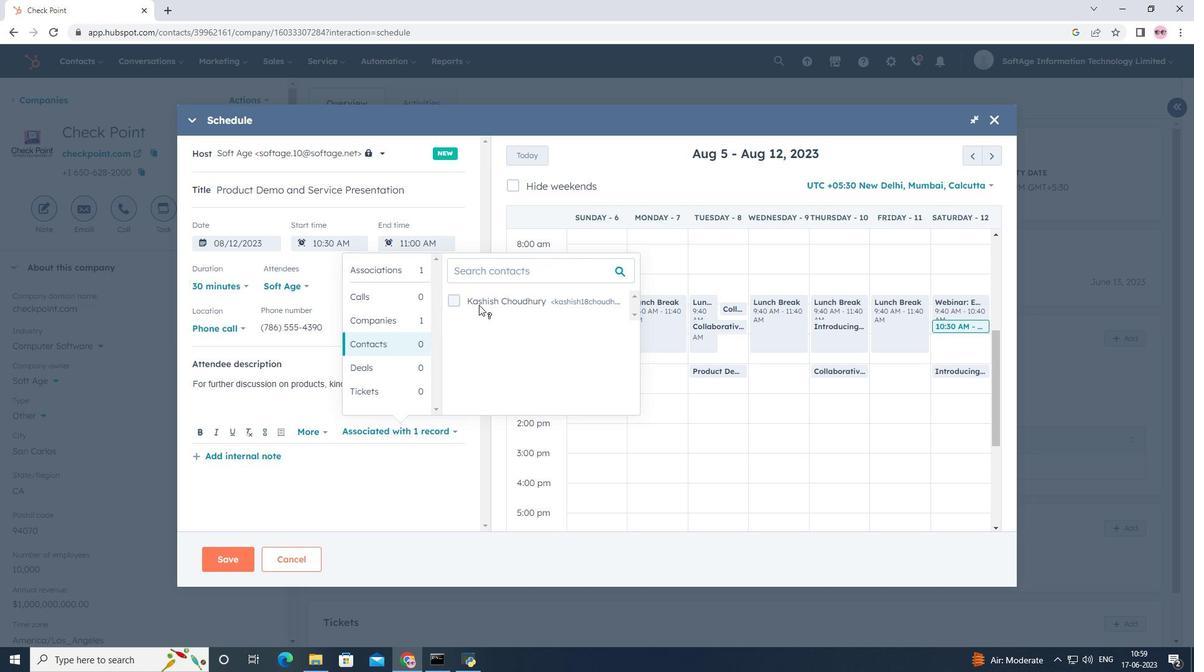 
Action: Mouse pressed left at (448, 296)
Screenshot: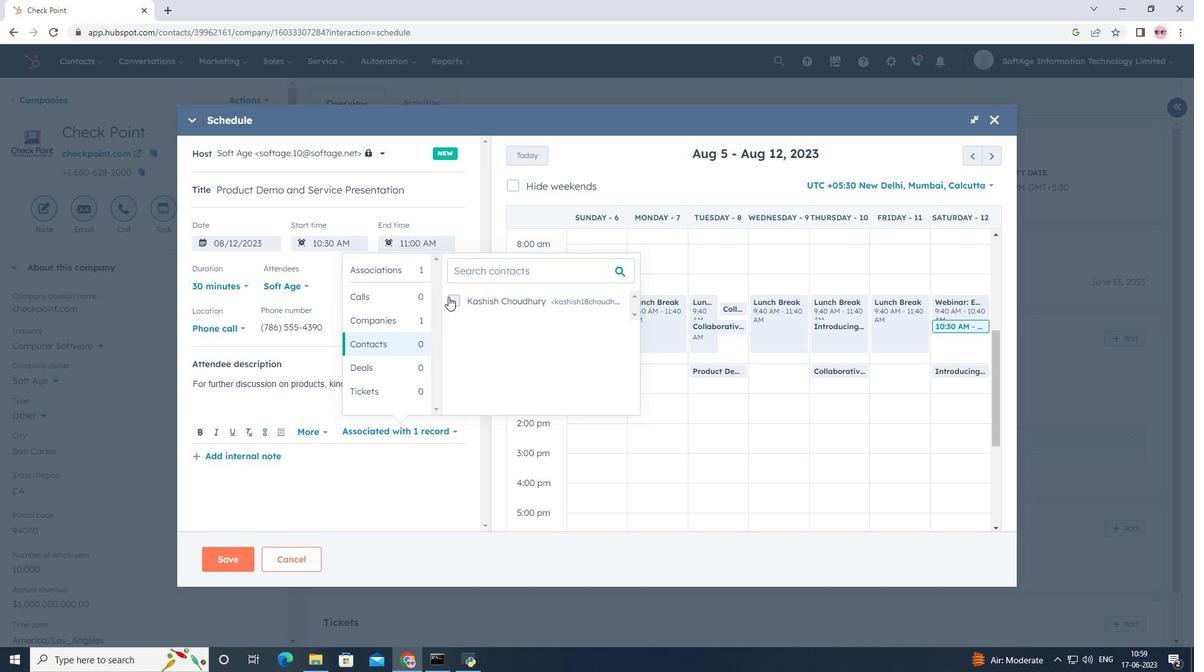
Action: Mouse moved to (395, 465)
Screenshot: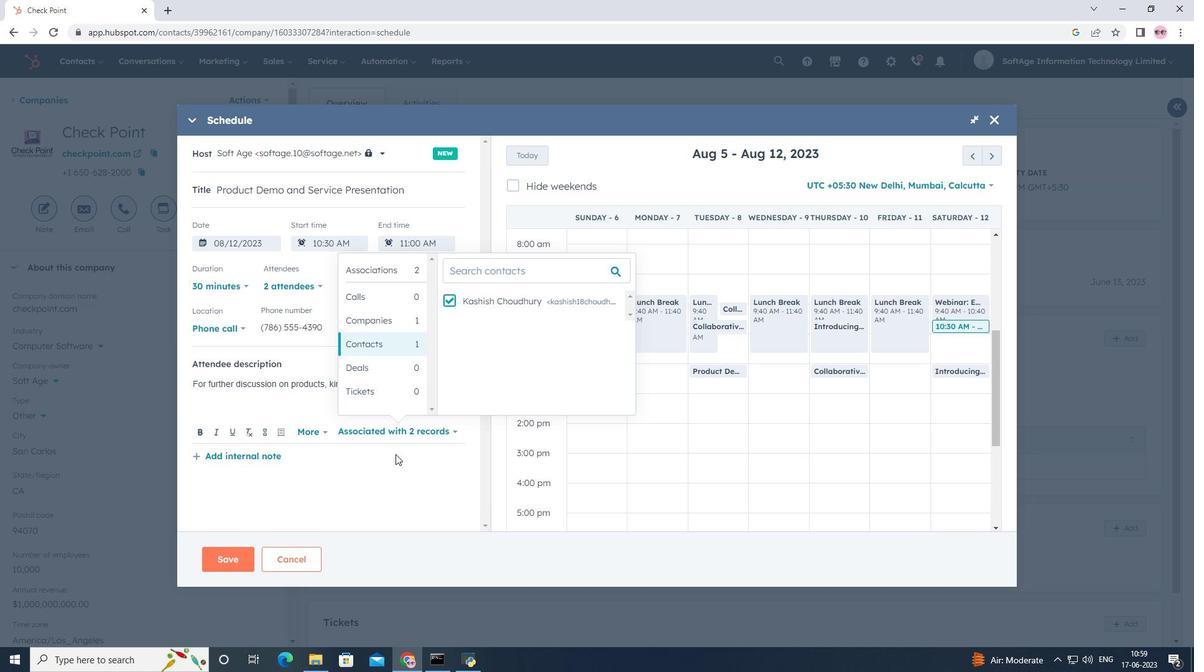
Action: Mouse pressed left at (395, 465)
Screenshot: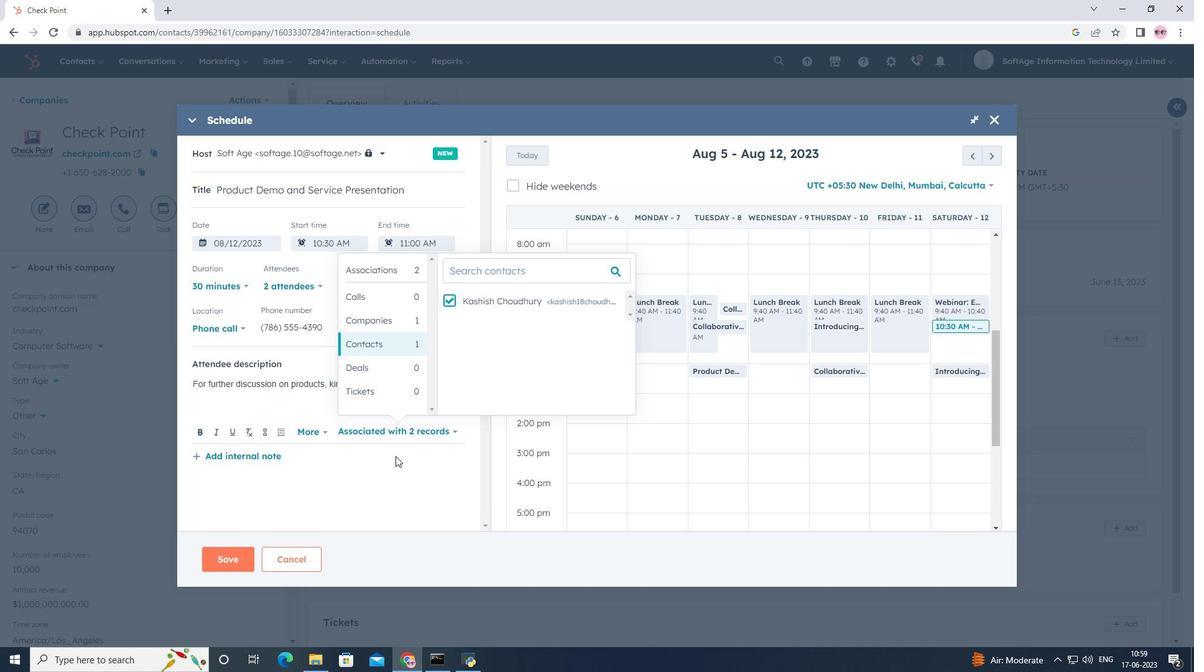 
Action: Mouse moved to (236, 556)
Screenshot: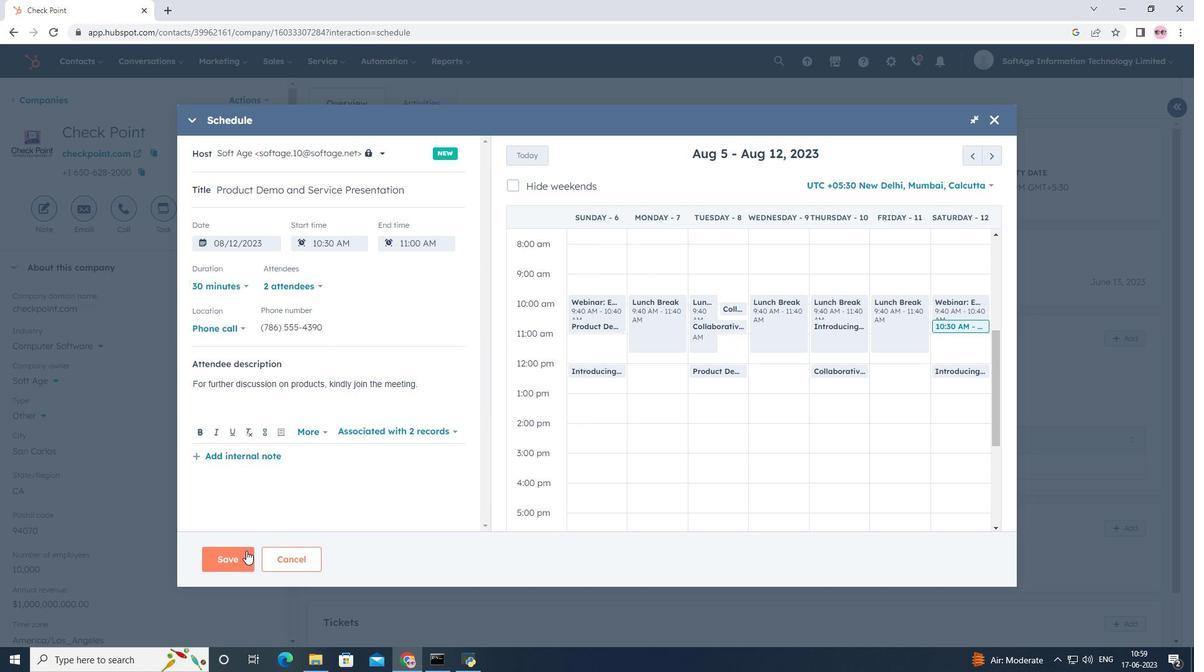 
Action: Mouse pressed left at (236, 556)
Screenshot: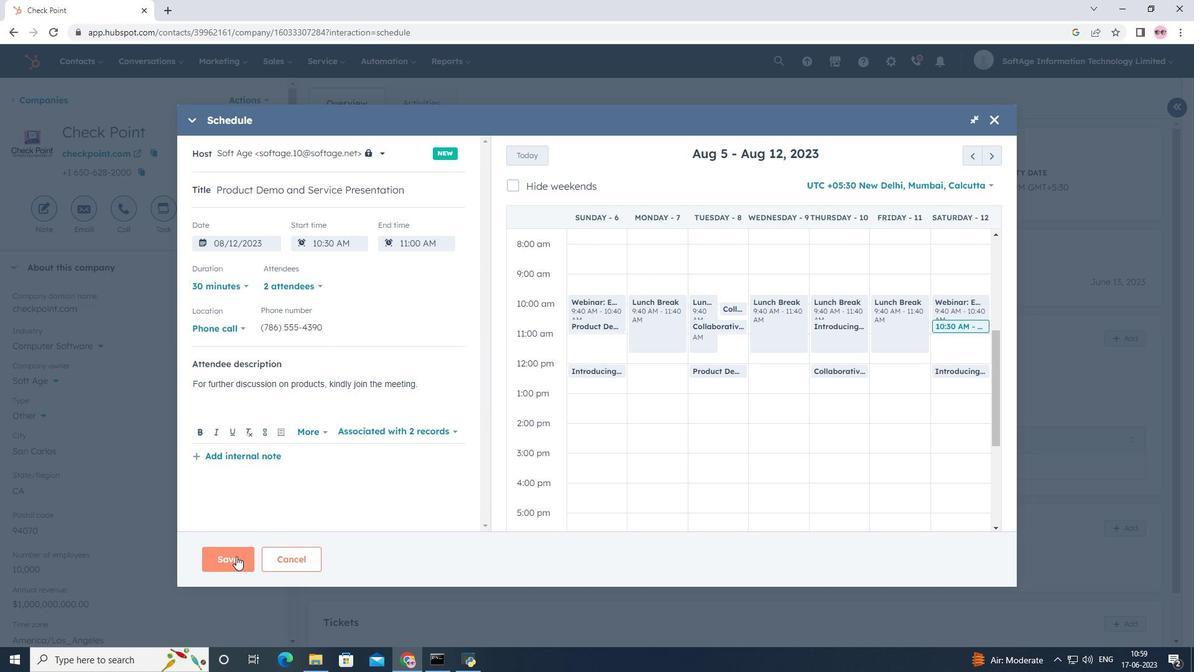 
